 Task: Add a signature Ivan Wilson containing Best wishes for a joyful Easter Sunday, Ivan Wilson to email address softage.8@softage.net and add a folder Thanksgiving recipes
Action: Mouse moved to (128, 155)
Screenshot: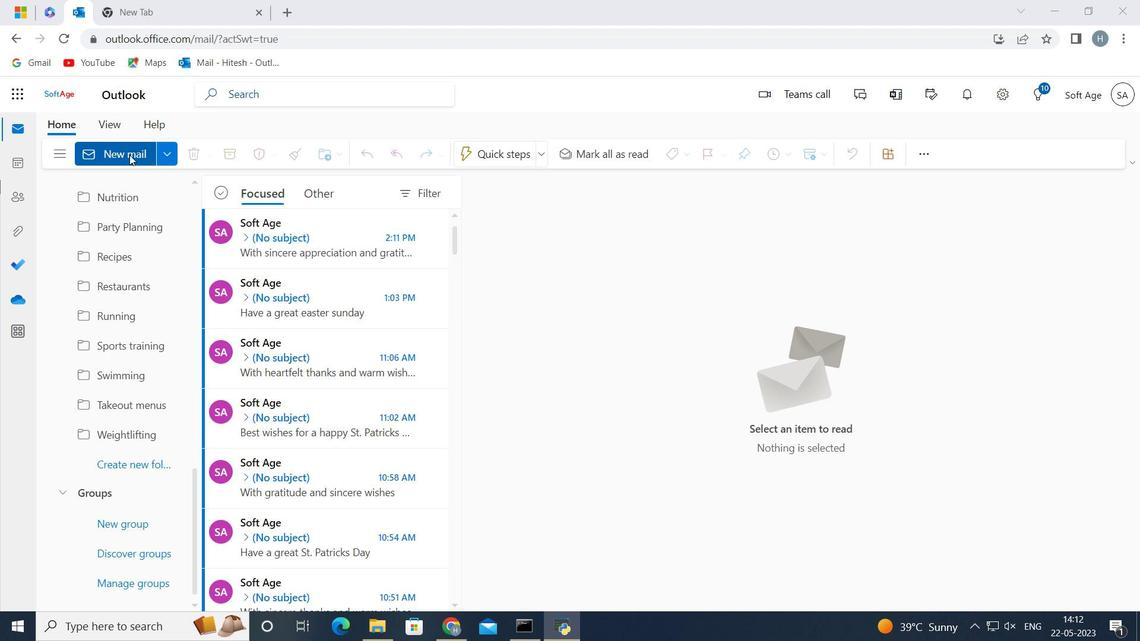 
Action: Mouse pressed left at (128, 155)
Screenshot: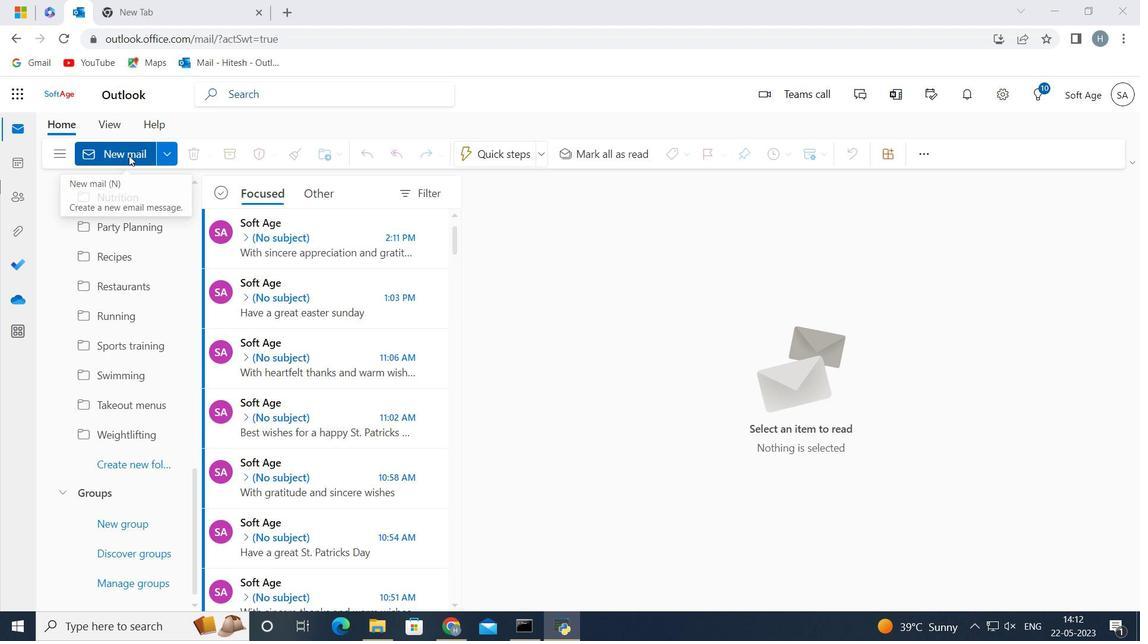 
Action: Mouse moved to (925, 157)
Screenshot: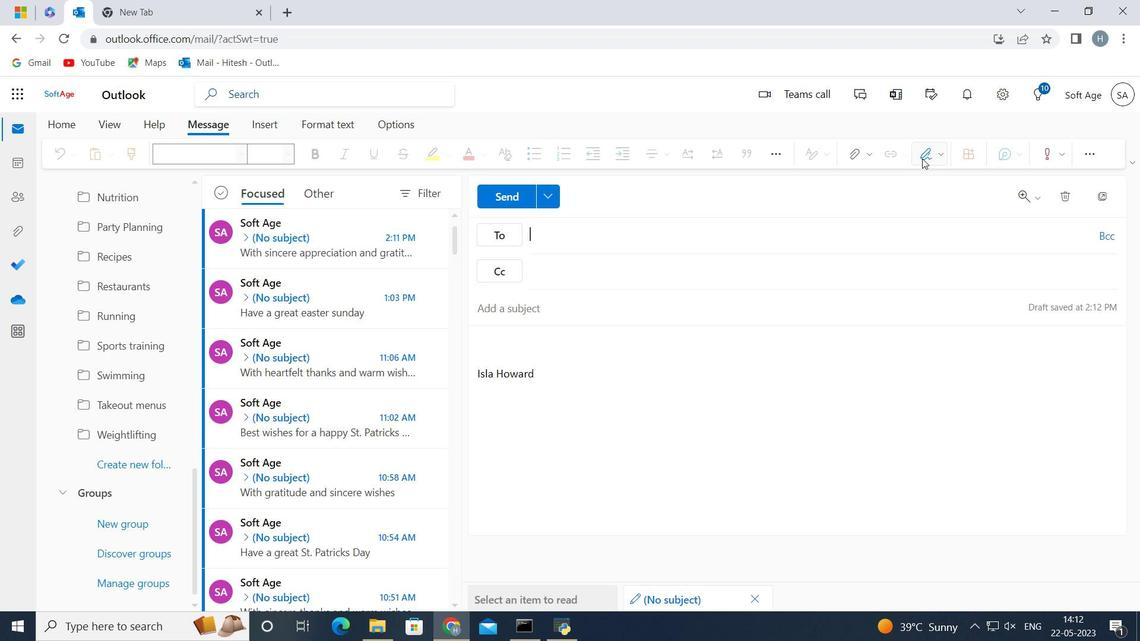 
Action: Mouse pressed left at (925, 157)
Screenshot: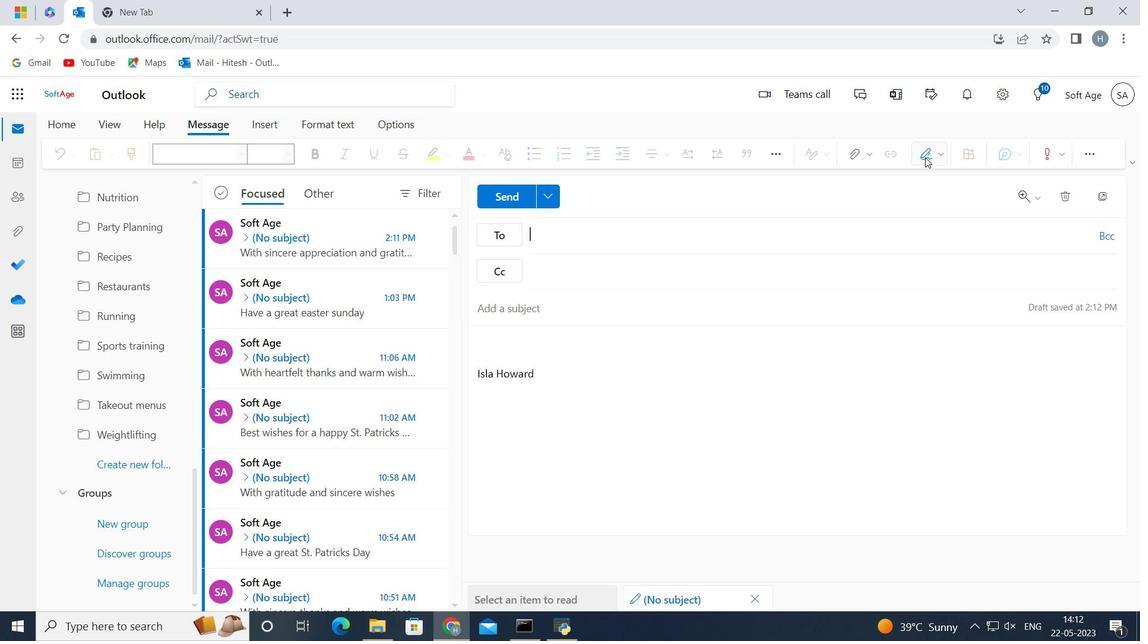 
Action: Mouse moved to (892, 345)
Screenshot: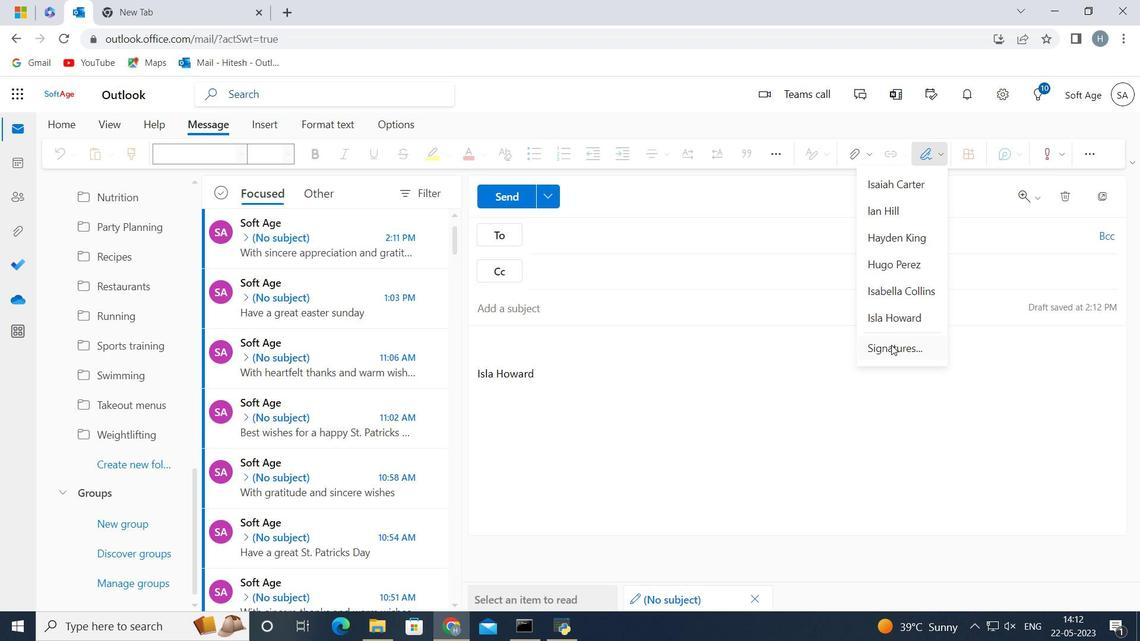 
Action: Mouse pressed left at (892, 345)
Screenshot: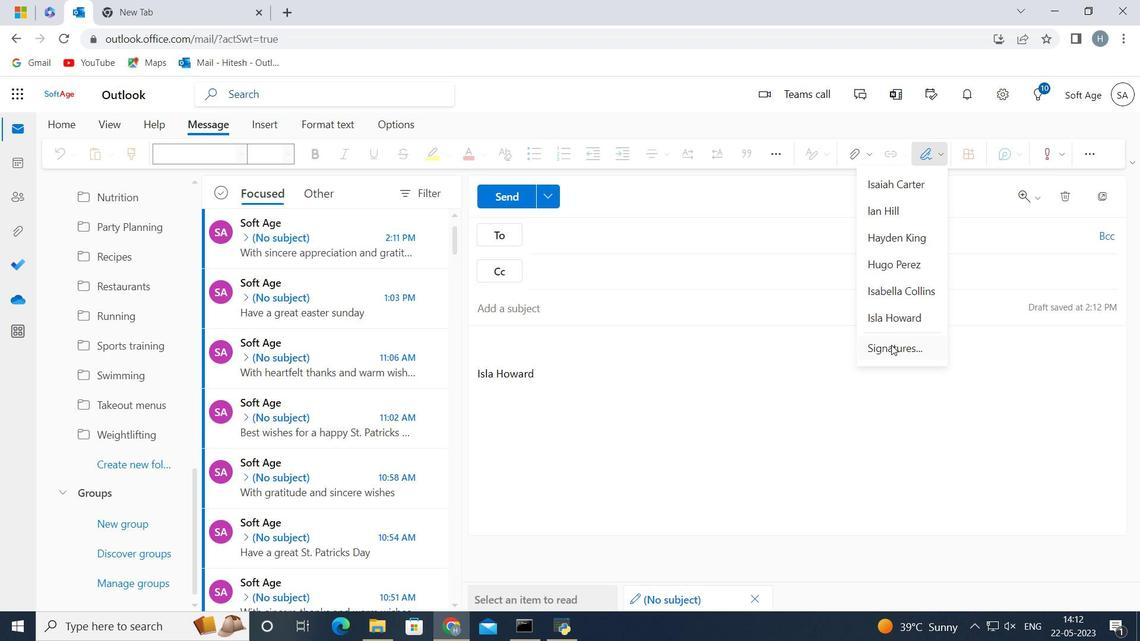 
Action: Mouse moved to (680, 265)
Screenshot: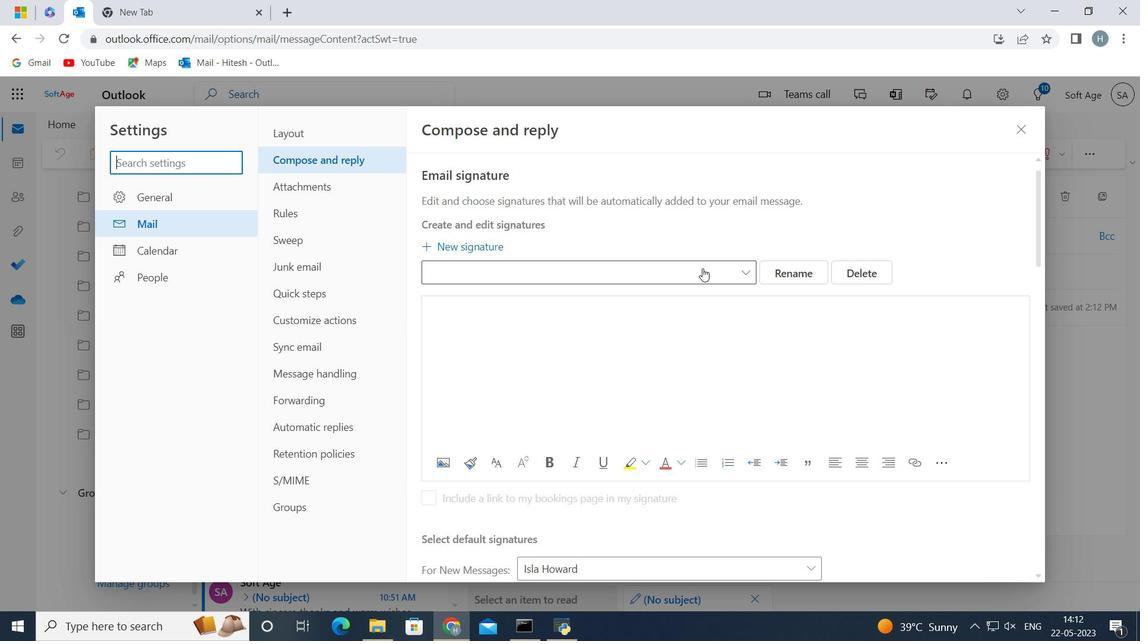 
Action: Mouse pressed left at (680, 265)
Screenshot: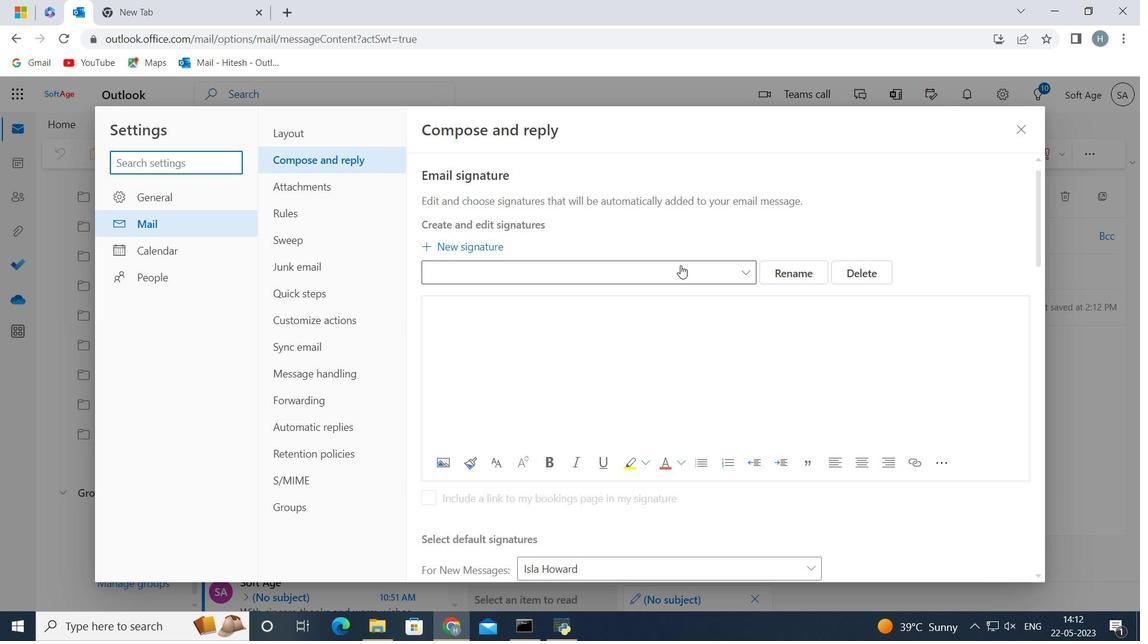 
Action: Mouse moved to (823, 277)
Screenshot: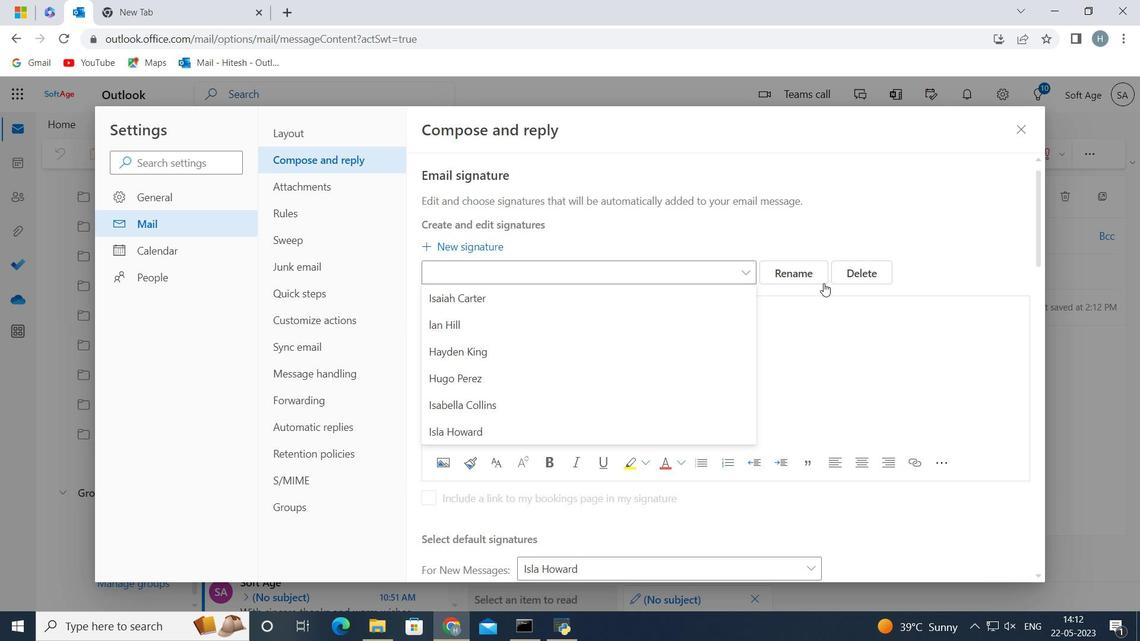 
Action: Mouse pressed left at (823, 277)
Screenshot: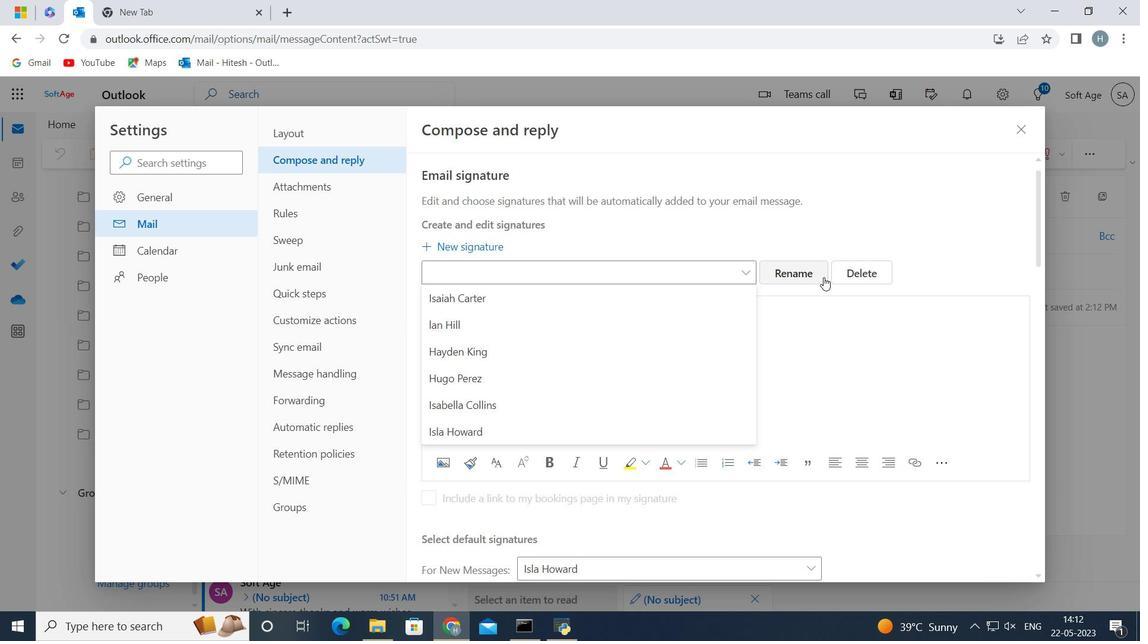 
Action: Mouse moved to (697, 273)
Screenshot: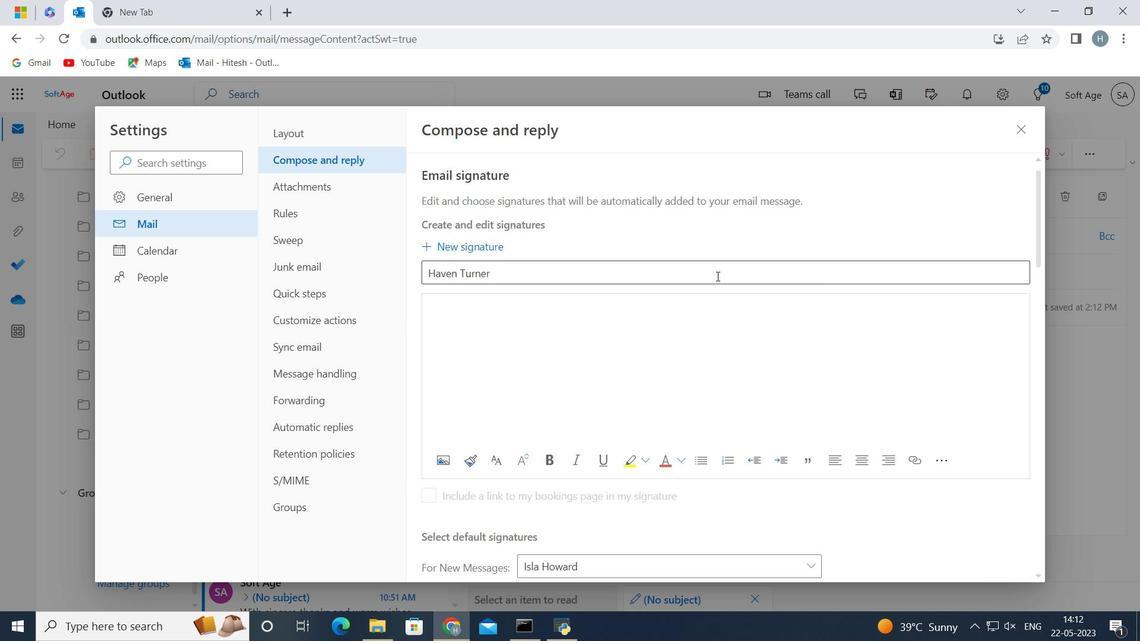 
Action: Mouse pressed left at (697, 273)
Screenshot: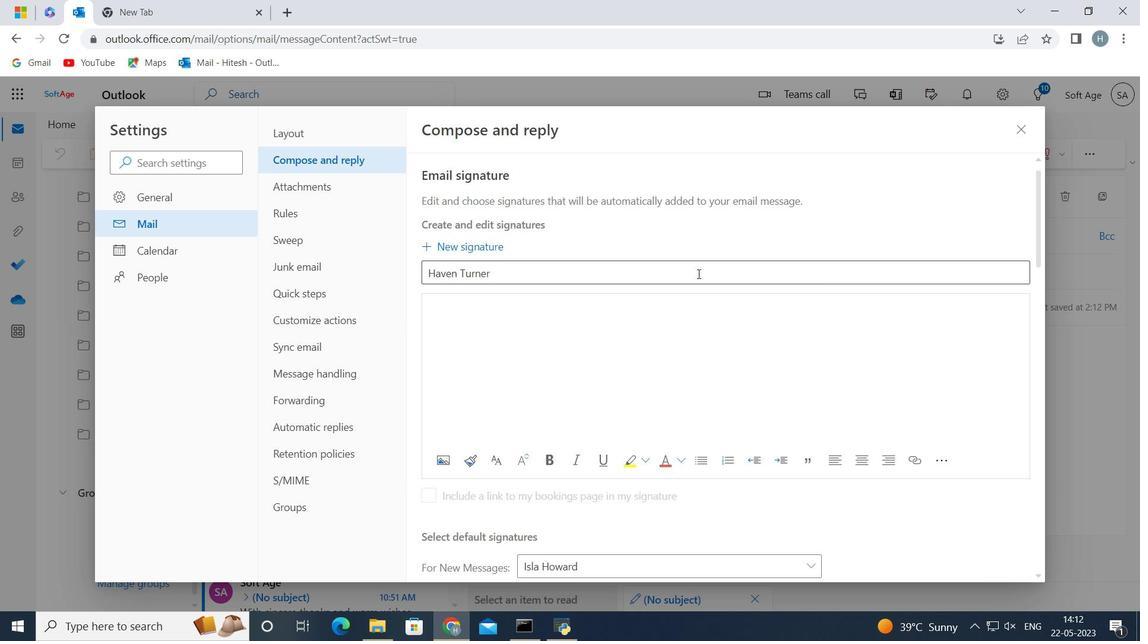 
Action: Mouse moved to (697, 273)
Screenshot: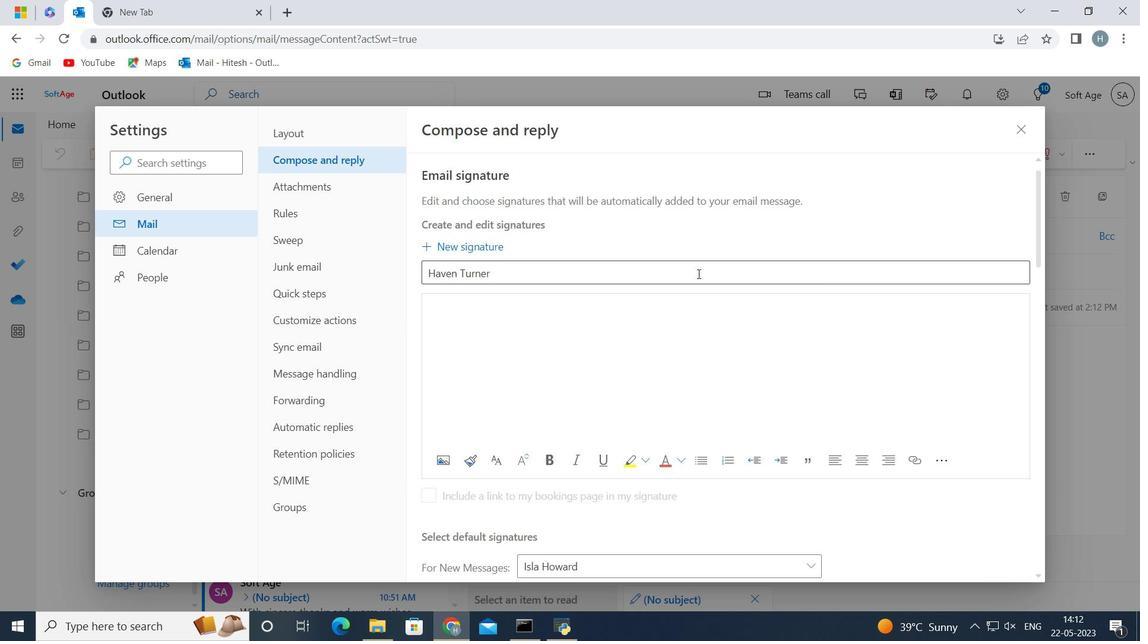 
Action: Key pressed <Key.backspace><Key.backspace><Key.backspace><Key.backspace><Key.backspace><Key.backspace><Key.backspace><Key.backspace><Key.backspace><Key.backspace><Key.backspace><Key.backspace><Key.backspace><Key.shift><Key.shift><Key.shift><Key.shift><Key.shift><Key.shift><Key.shift><Key.shift><Key.shift><Key.shift><Key.shift><Key.shift><Key.shift><Key.shift><Key.shift>Ivan<Key.space><Key.shift>Wilson<Key.space>
Screenshot: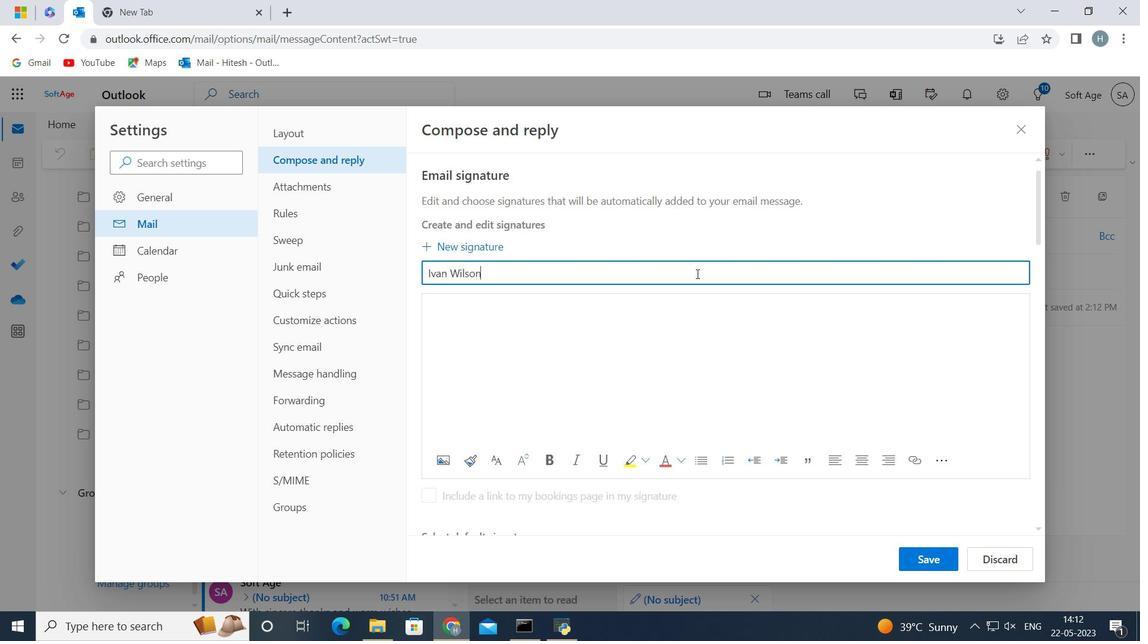 
Action: Mouse moved to (465, 314)
Screenshot: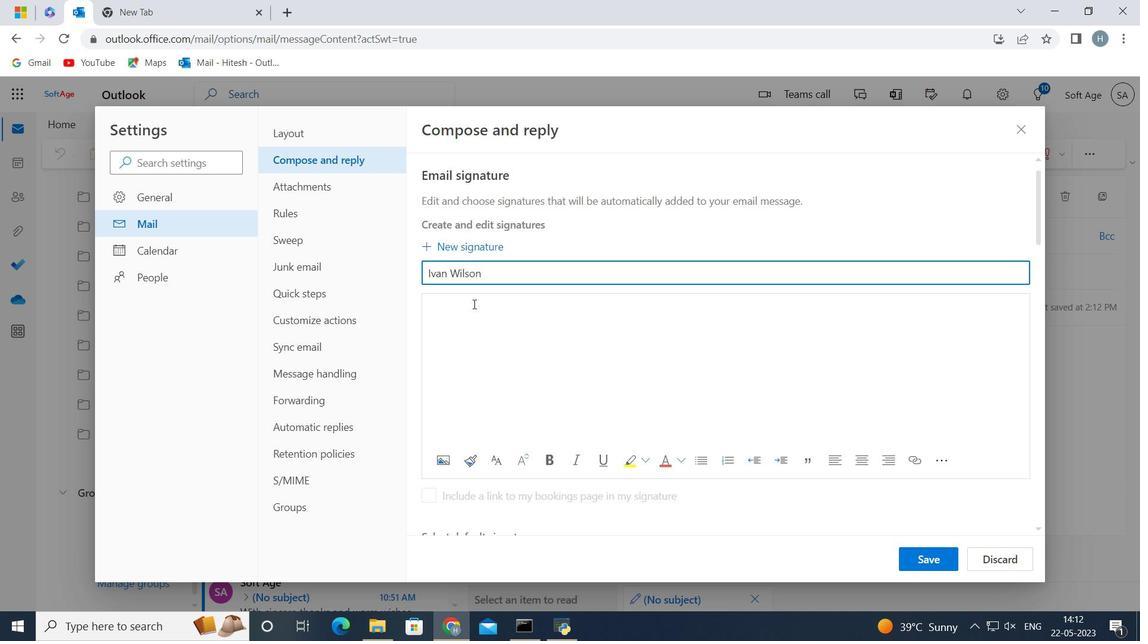 
Action: Mouse pressed left at (465, 314)
Screenshot: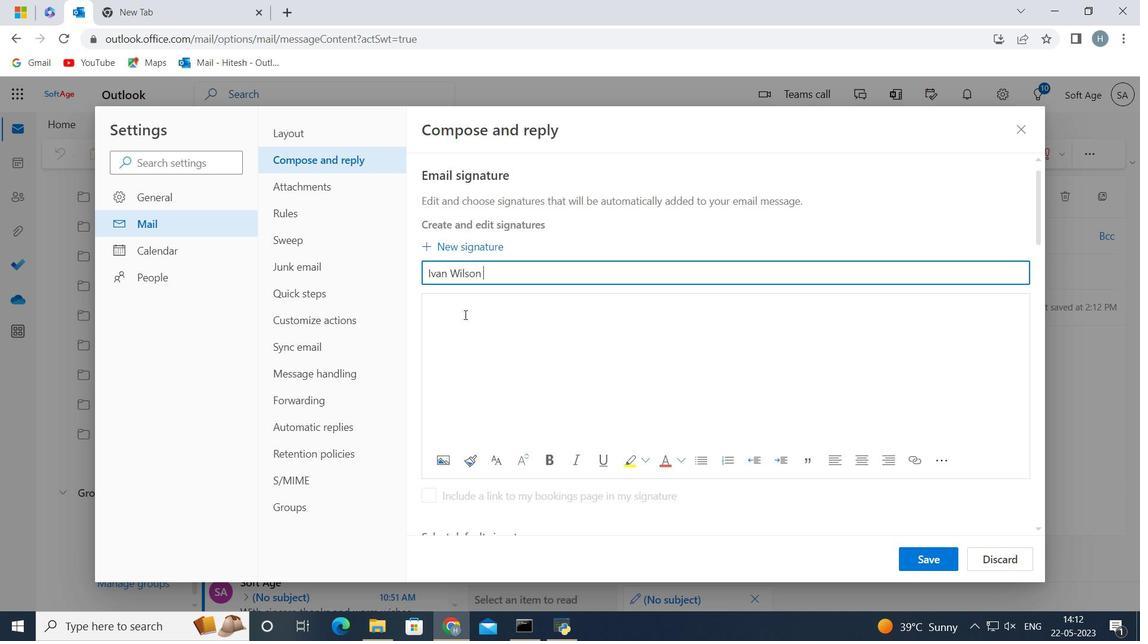
Action: Key pressed <Key.shift>L<Key.backspace><Key.shift>Ivan<Key.space><Key.shift>Wilson
Screenshot: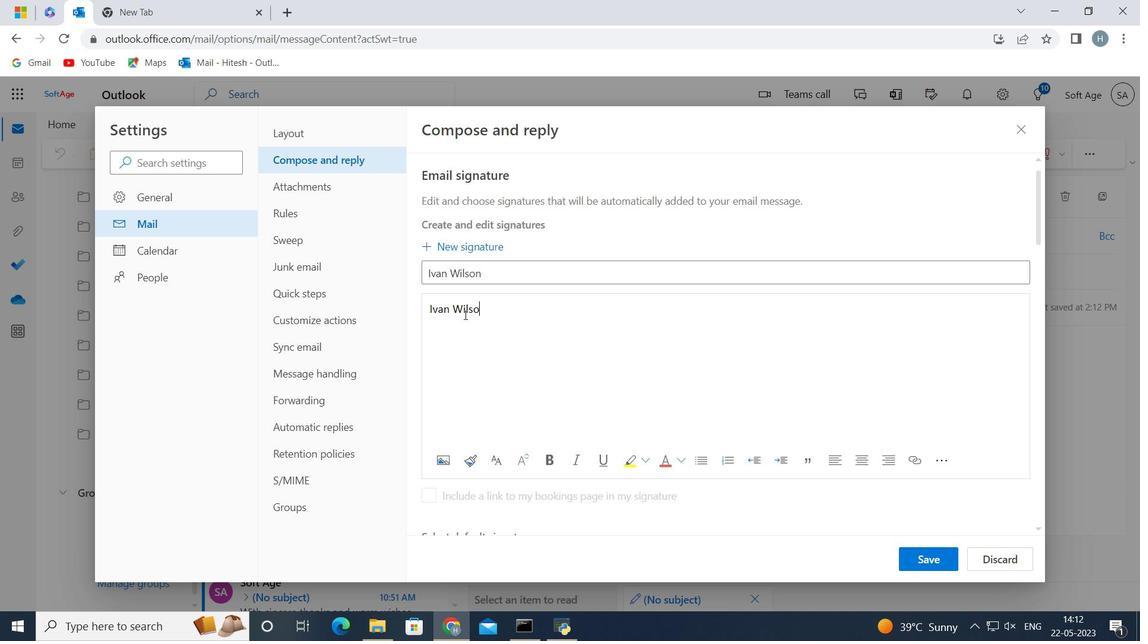 
Action: Mouse moved to (912, 561)
Screenshot: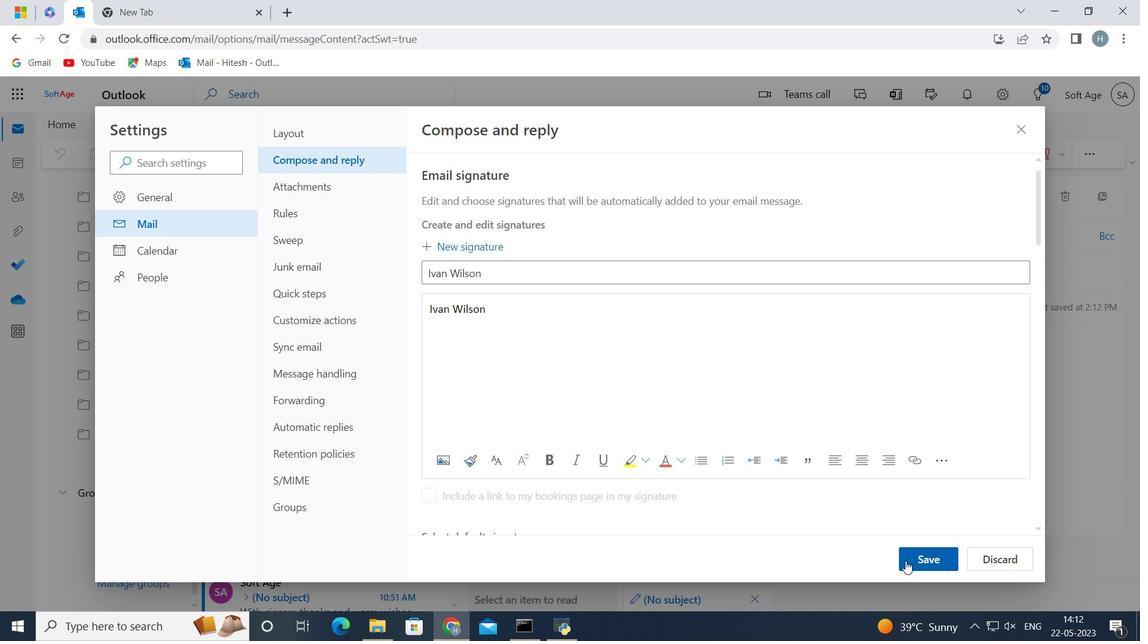 
Action: Mouse pressed left at (912, 561)
Screenshot: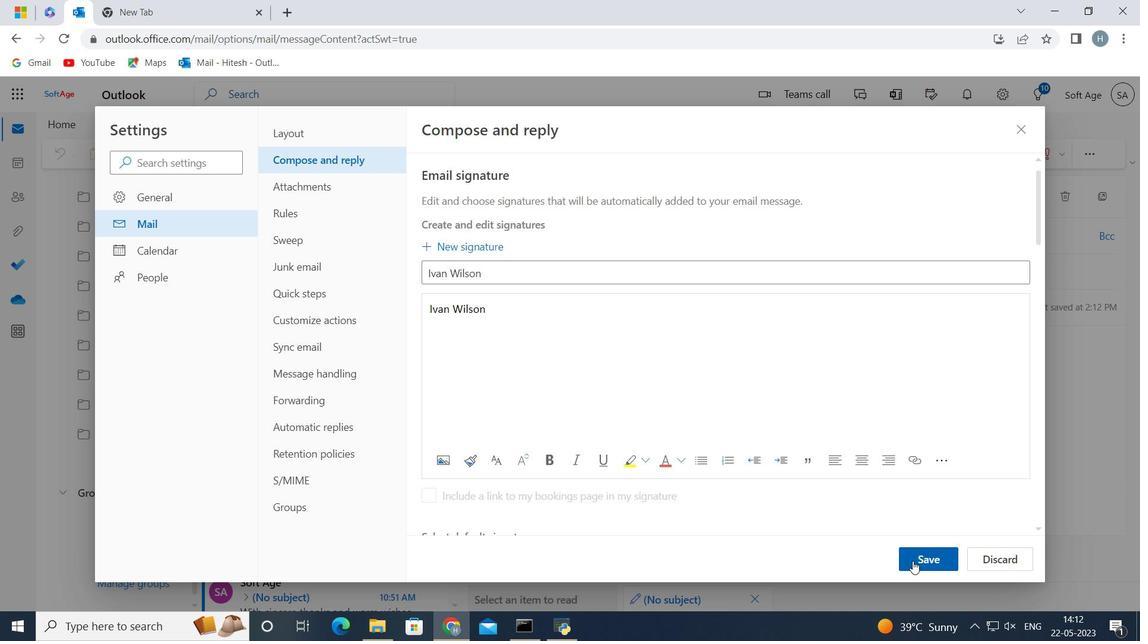 
Action: Mouse moved to (808, 321)
Screenshot: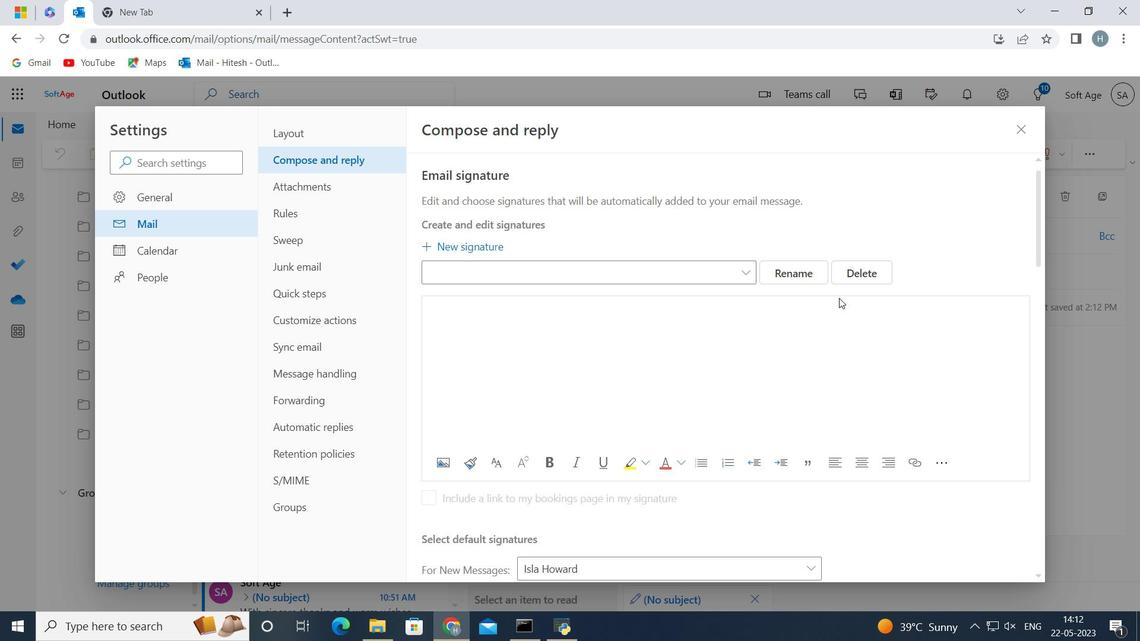 
Action: Mouse scrolled (808, 320) with delta (0, 0)
Screenshot: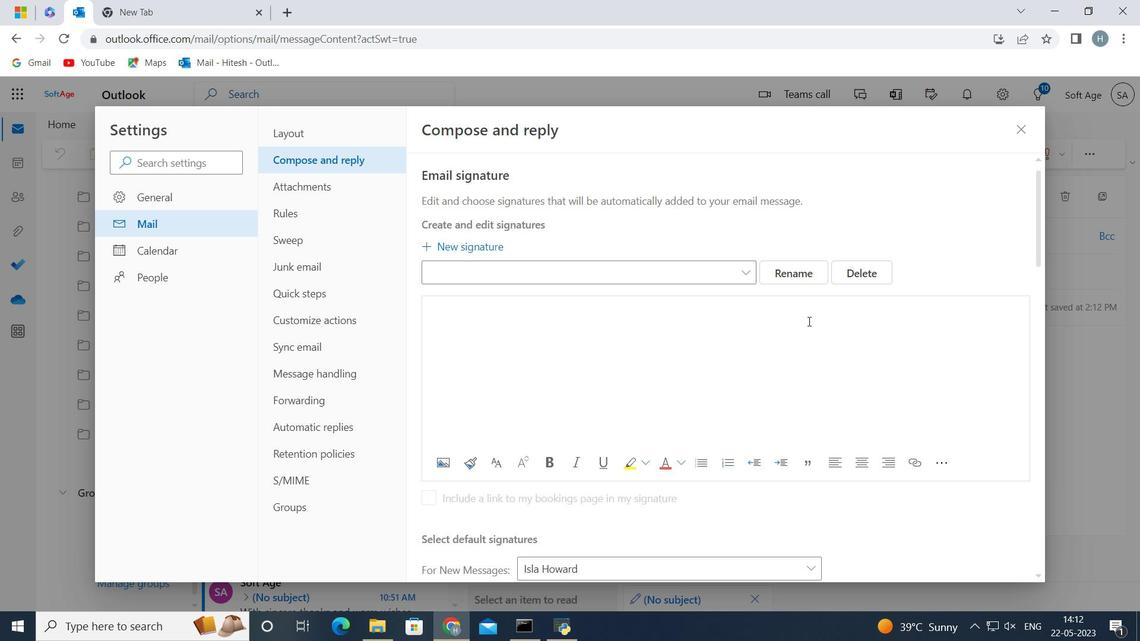 
Action: Mouse scrolled (808, 320) with delta (0, 0)
Screenshot: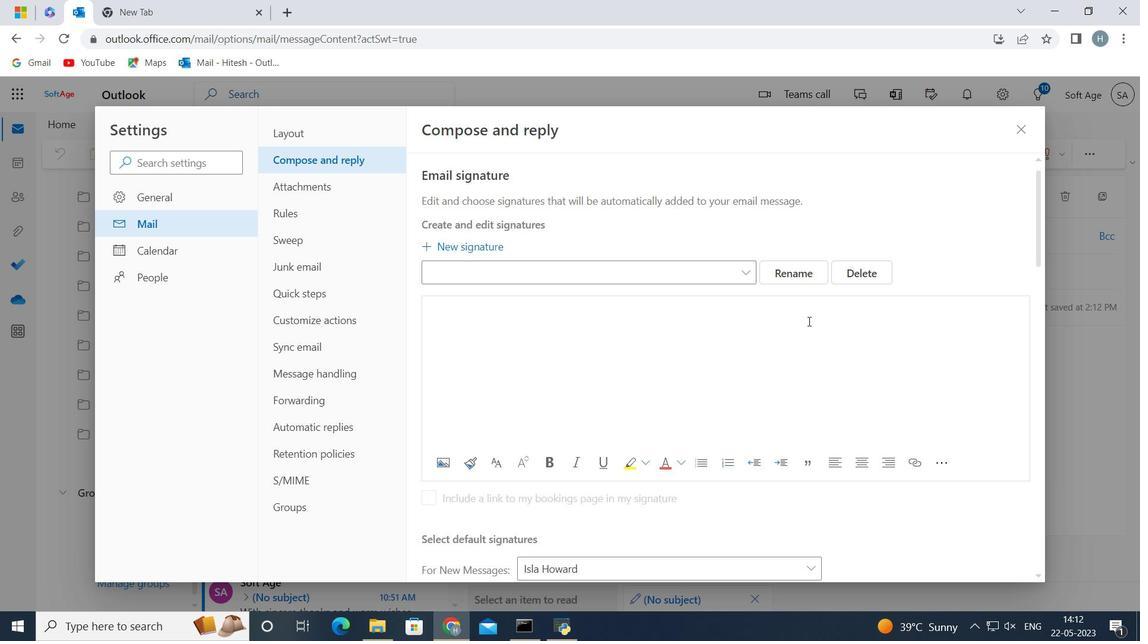 
Action: Mouse scrolled (808, 320) with delta (0, 0)
Screenshot: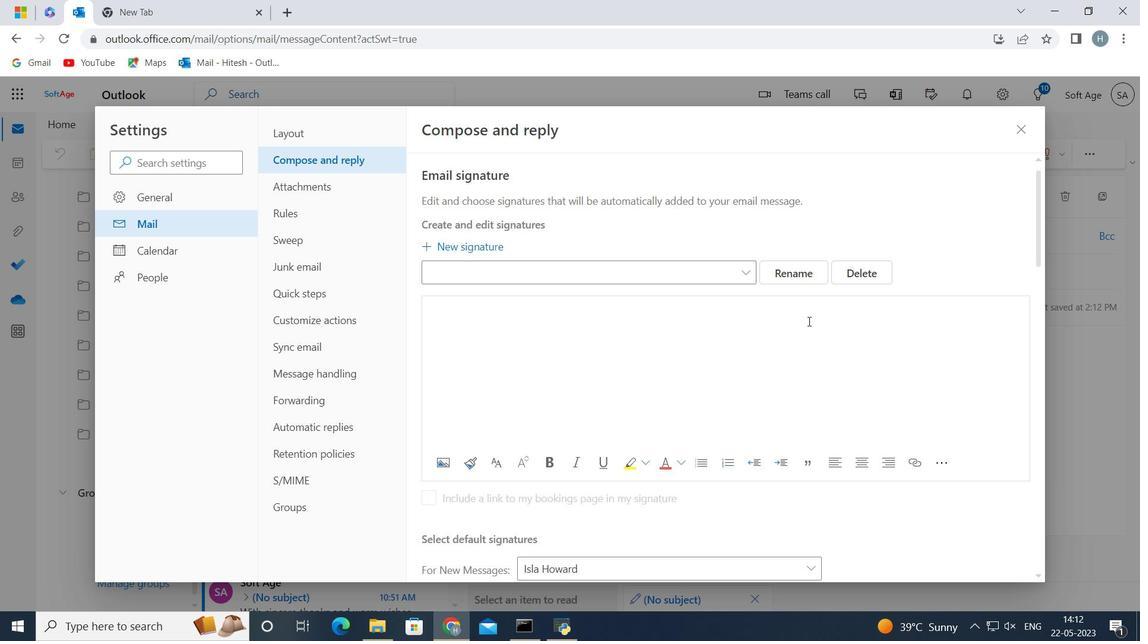 
Action: Mouse moved to (802, 321)
Screenshot: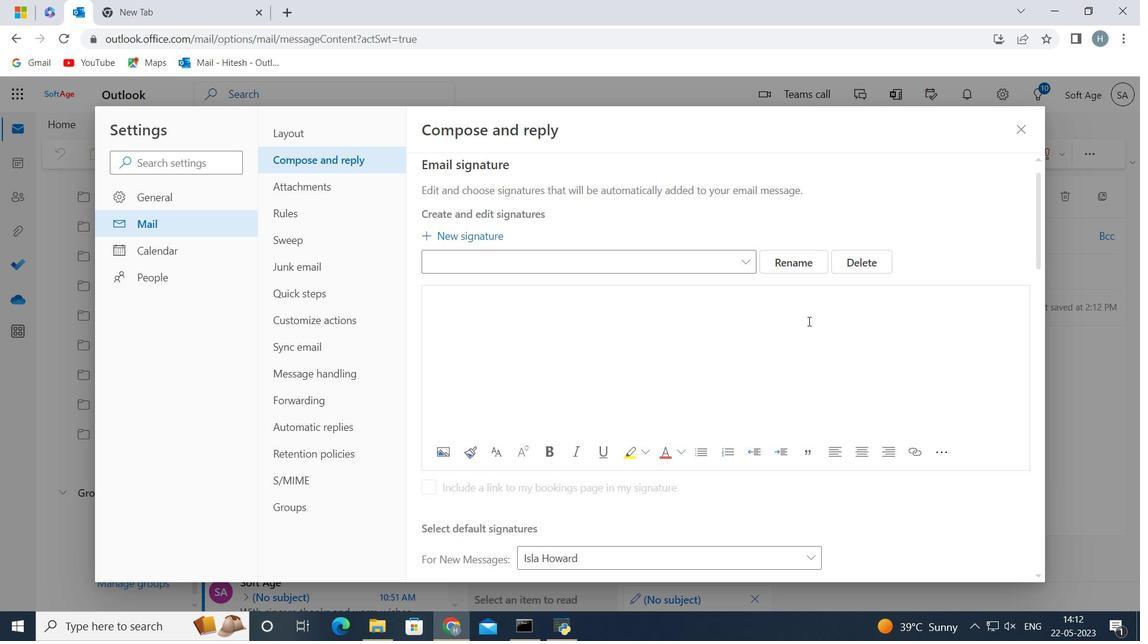 
Action: Mouse scrolled (802, 320) with delta (0, 0)
Screenshot: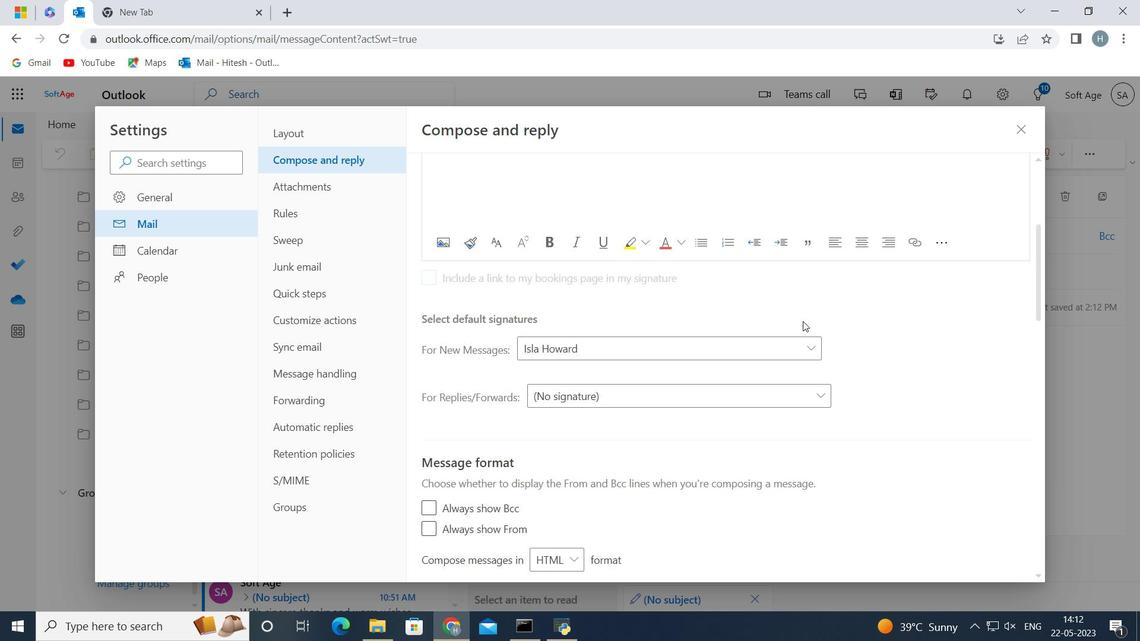 
Action: Mouse moved to (766, 272)
Screenshot: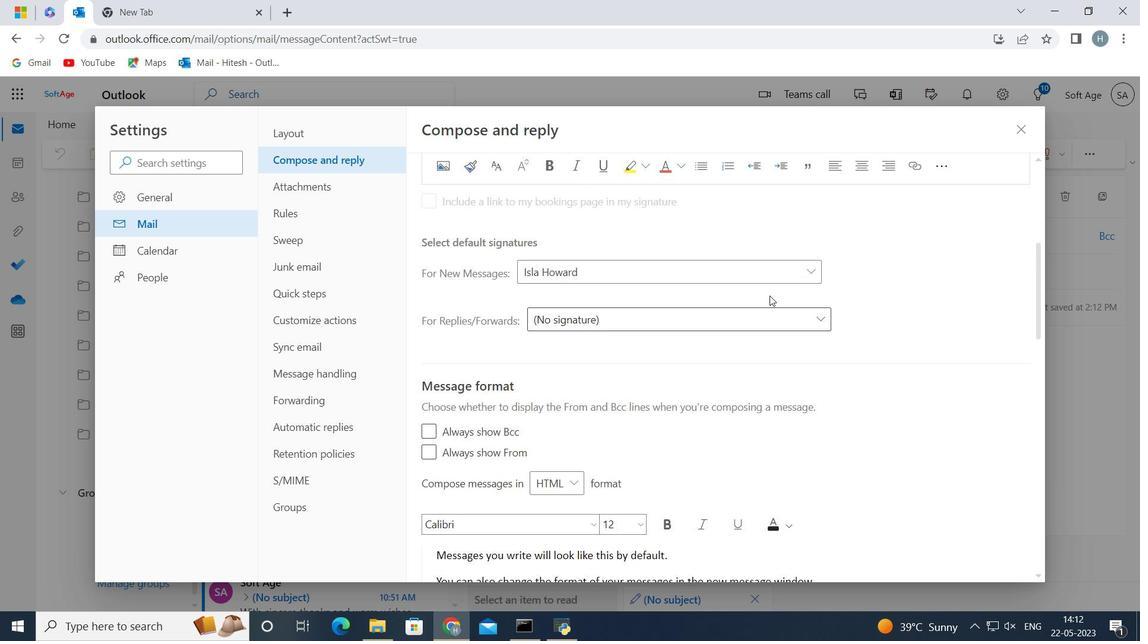 
Action: Mouse pressed left at (766, 272)
Screenshot: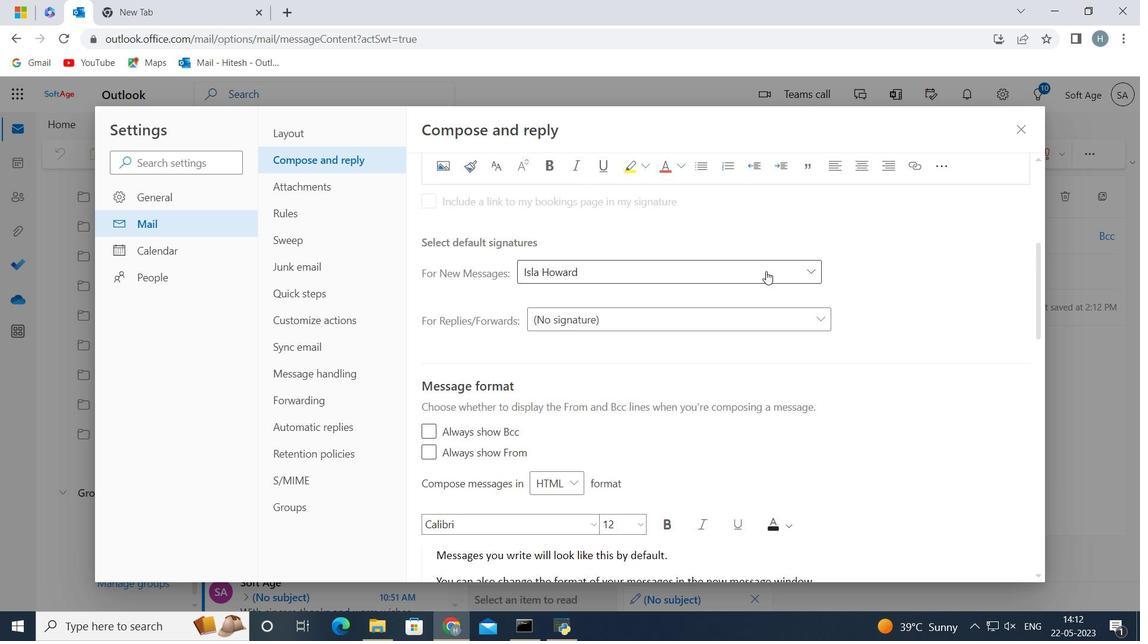 
Action: Mouse moved to (673, 486)
Screenshot: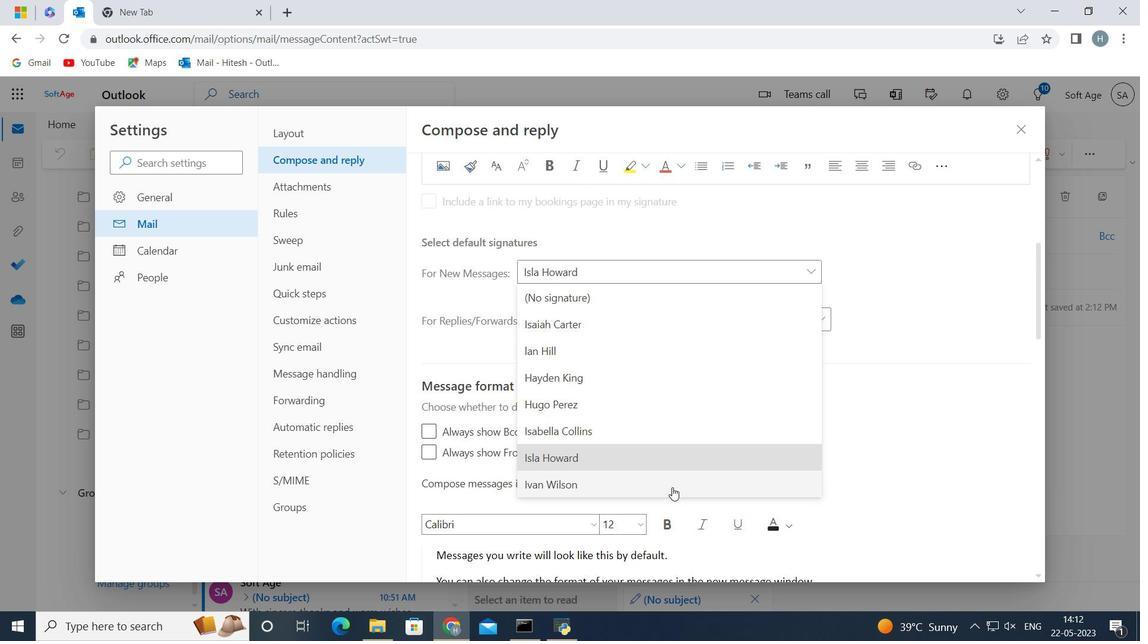 
Action: Mouse pressed left at (673, 486)
Screenshot: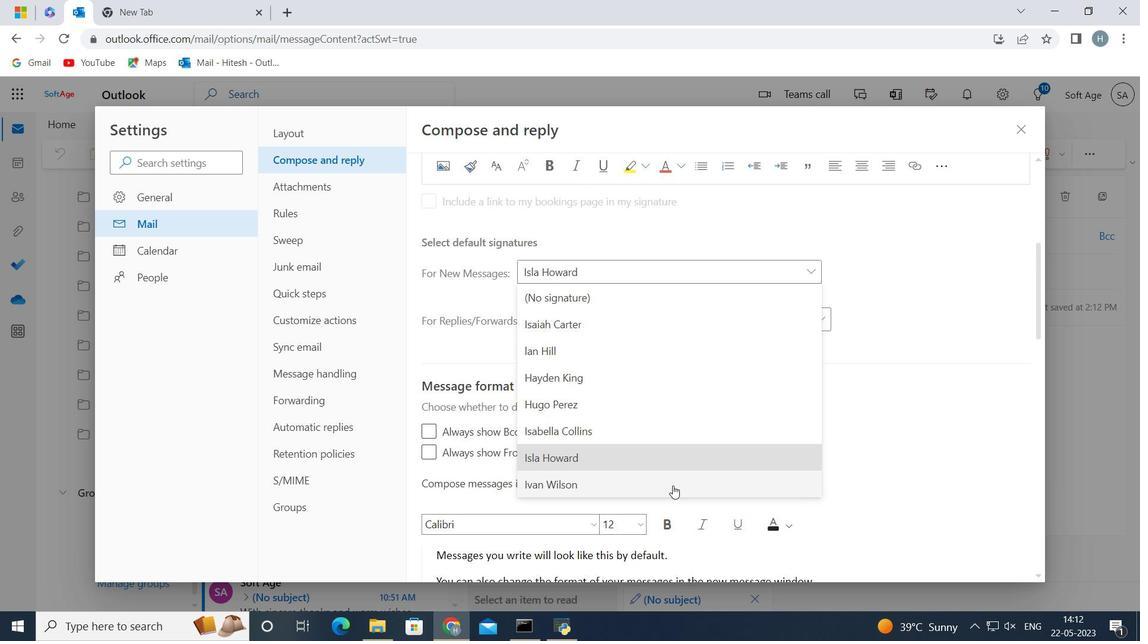 
Action: Mouse moved to (919, 558)
Screenshot: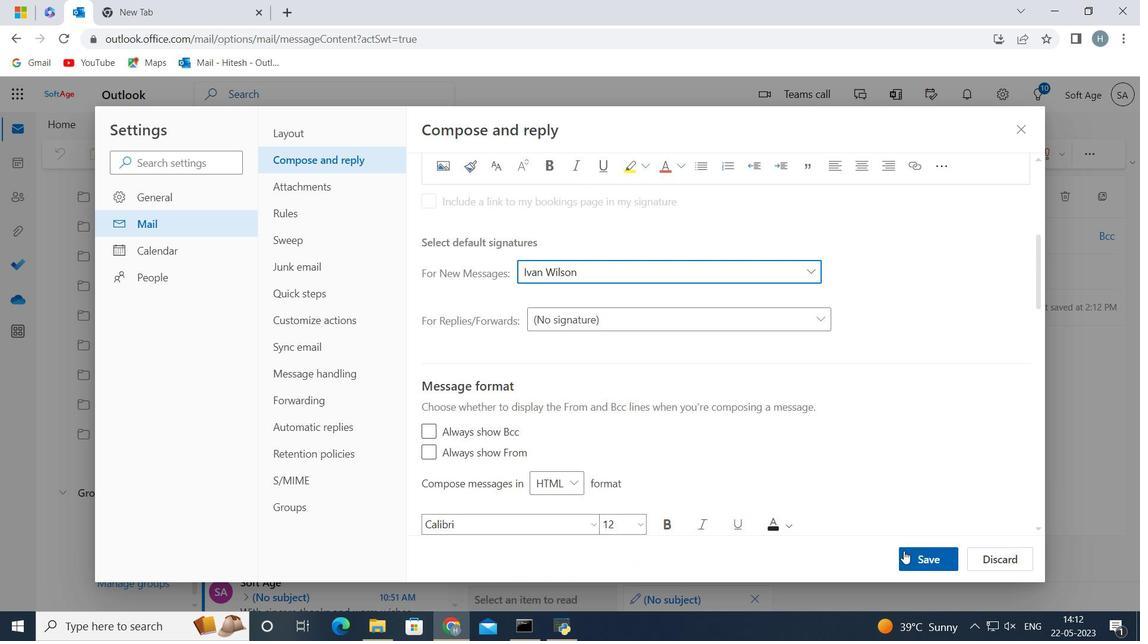 
Action: Mouse pressed left at (919, 558)
Screenshot: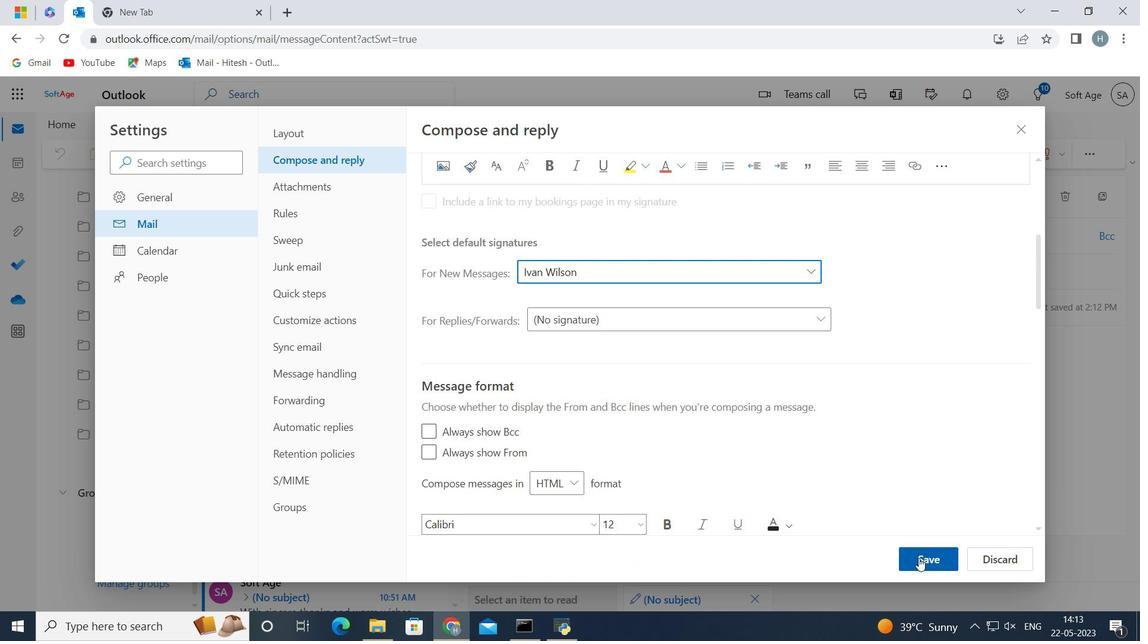 
Action: Mouse moved to (1014, 136)
Screenshot: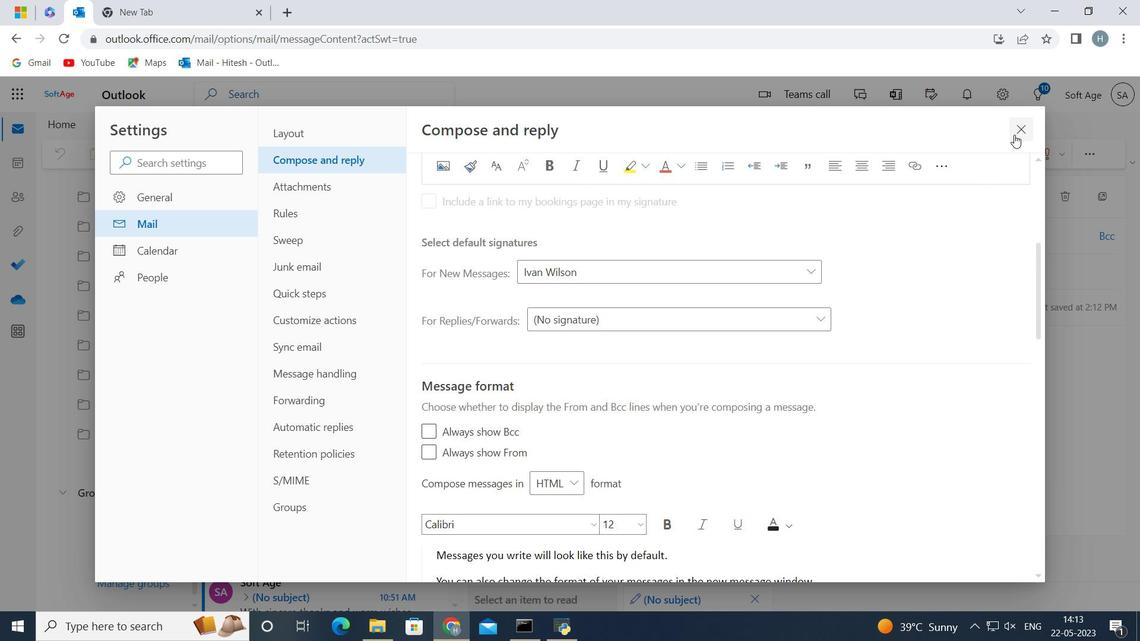 
Action: Mouse pressed left at (1014, 136)
Screenshot: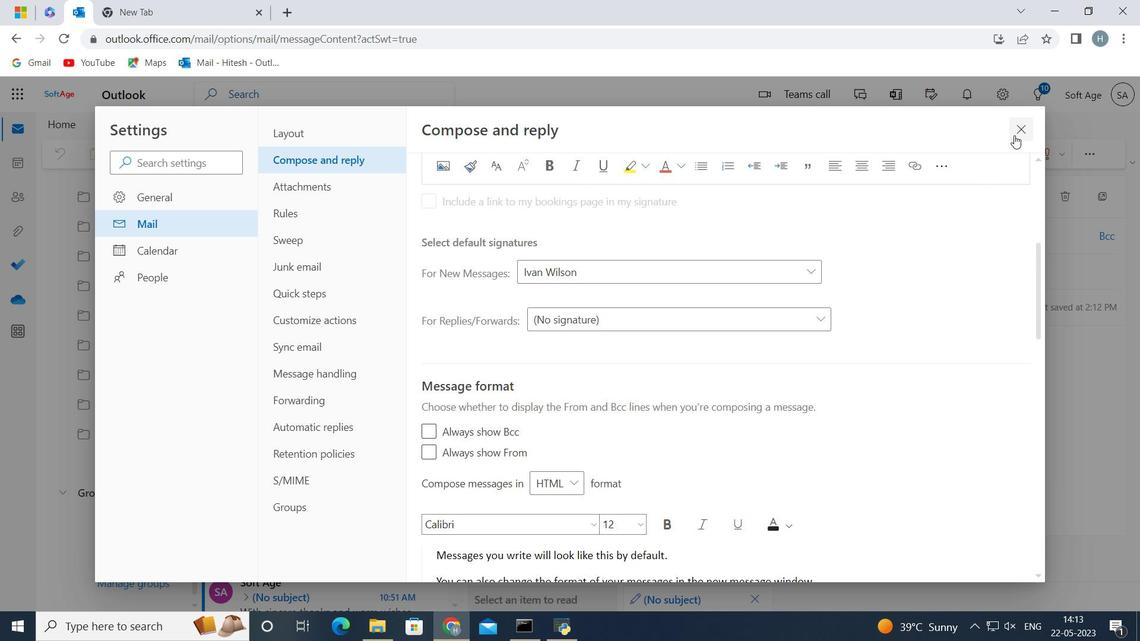 
Action: Mouse moved to (549, 380)
Screenshot: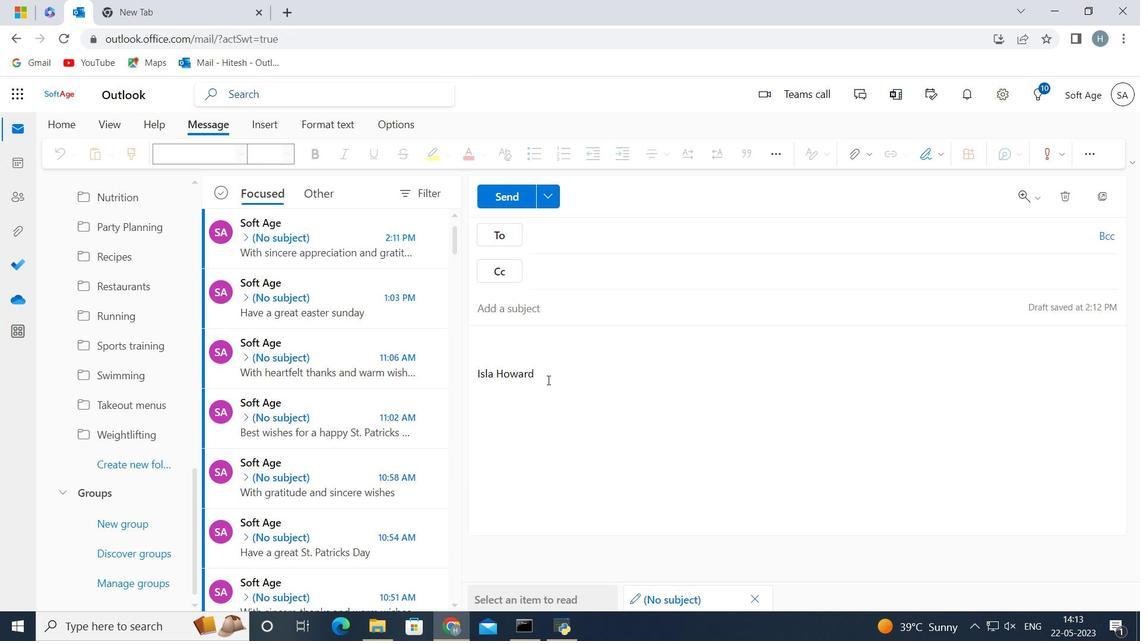 
Action: Mouse pressed left at (549, 380)
Screenshot: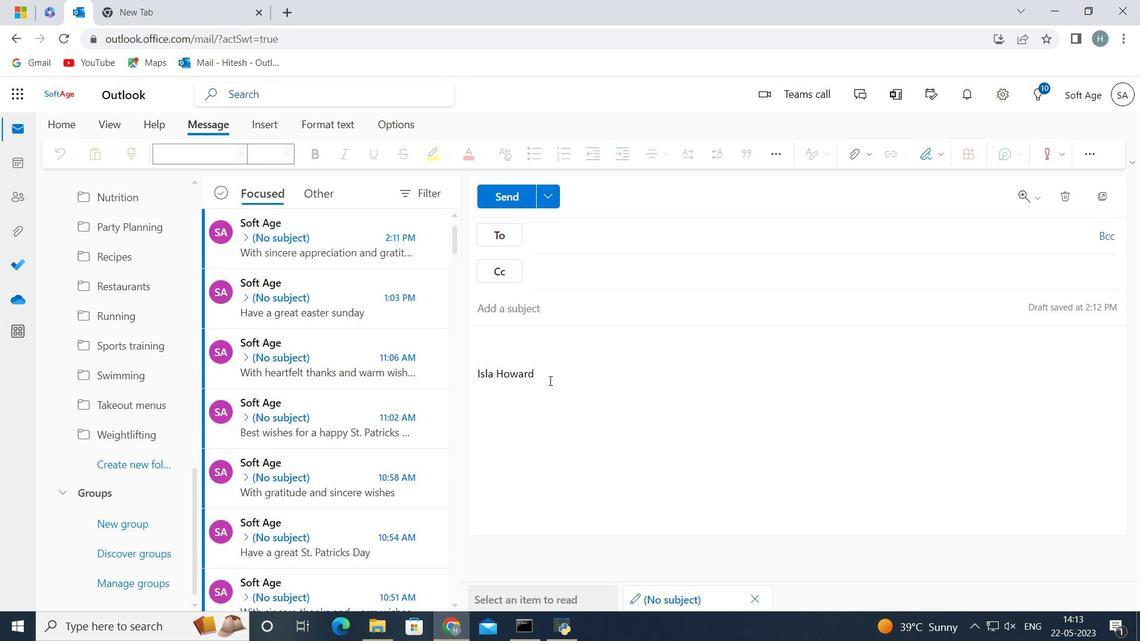 
Action: Mouse moved to (547, 380)
Screenshot: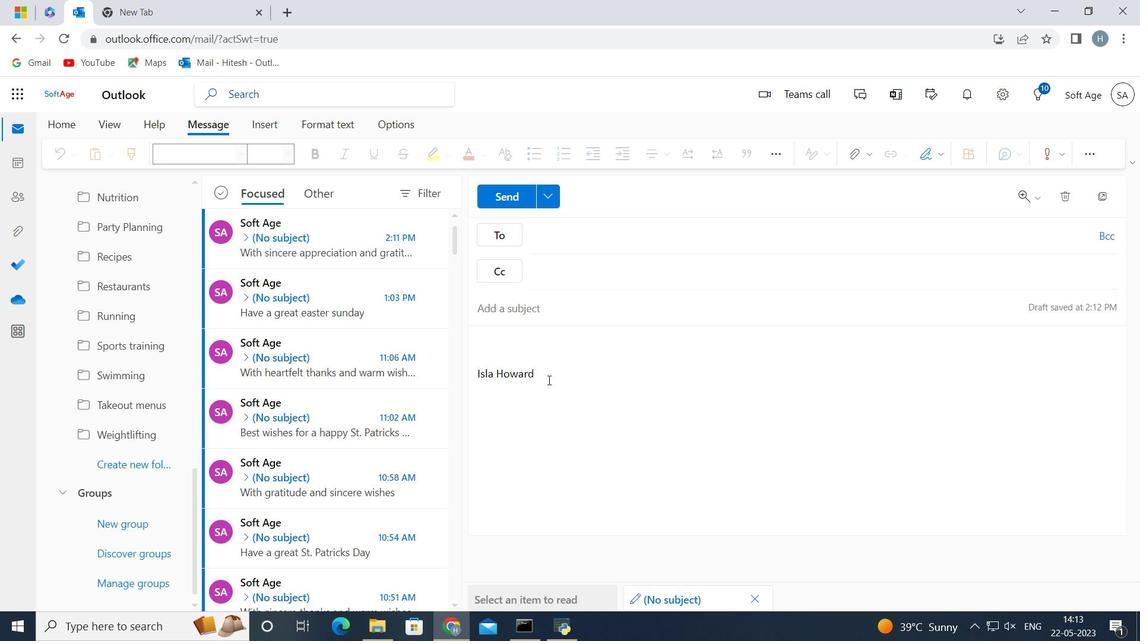 
Action: Key pressed <Key.backspace><Key.backspace><Key.backspace><Key.backspace><Key.backspace><Key.backspace><Key.backspace><Key.backspace><Key.backspace><Key.backspace><Key.backspace><Key.backspace><Key.backspace><Key.shift>Best<Key.space>wishes<Key.space>for<Key.space>a<Key.space>joyful<Key.space><Key.shift><Key.shift>Easter<Key.space><Key.shift>Sunday<Key.space>
Screenshot: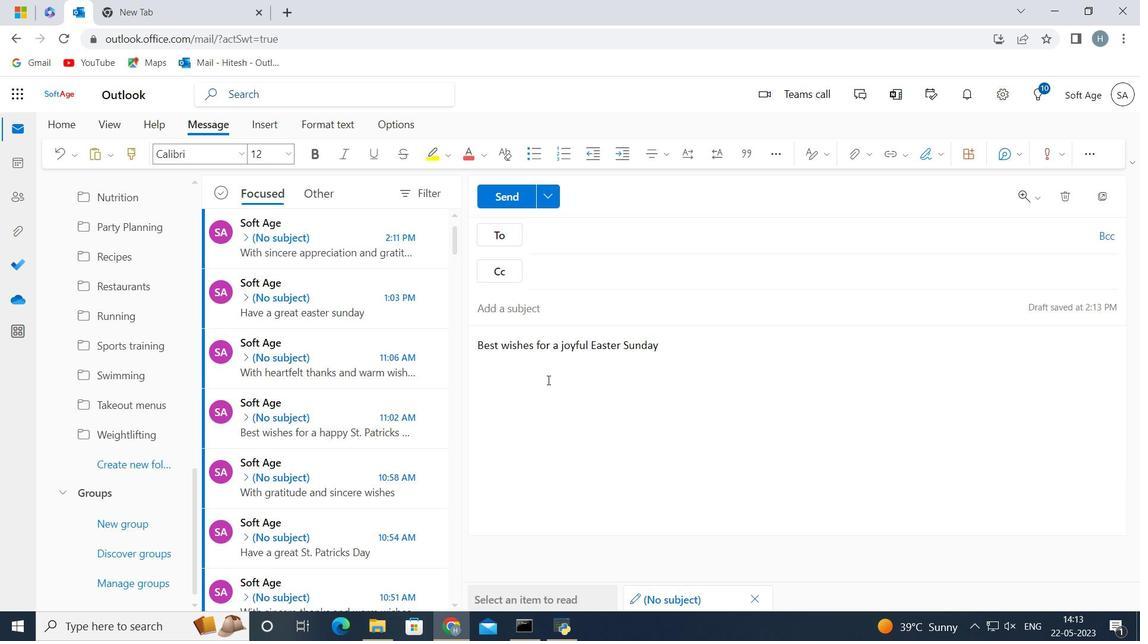 
Action: Mouse moved to (568, 226)
Screenshot: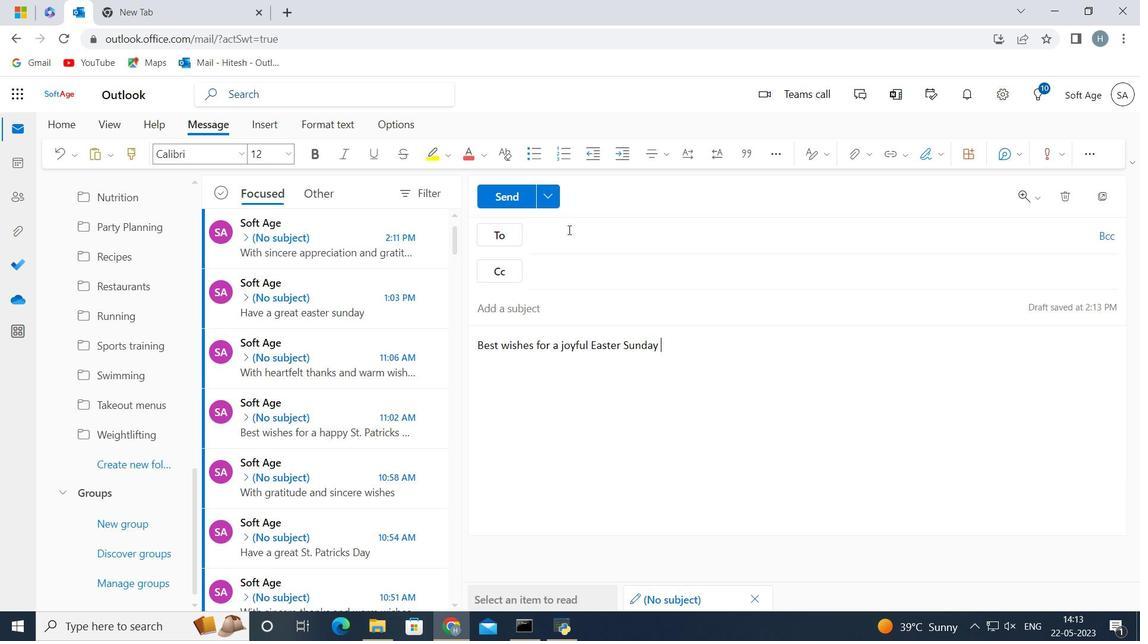 
Action: Mouse pressed left at (568, 226)
Screenshot: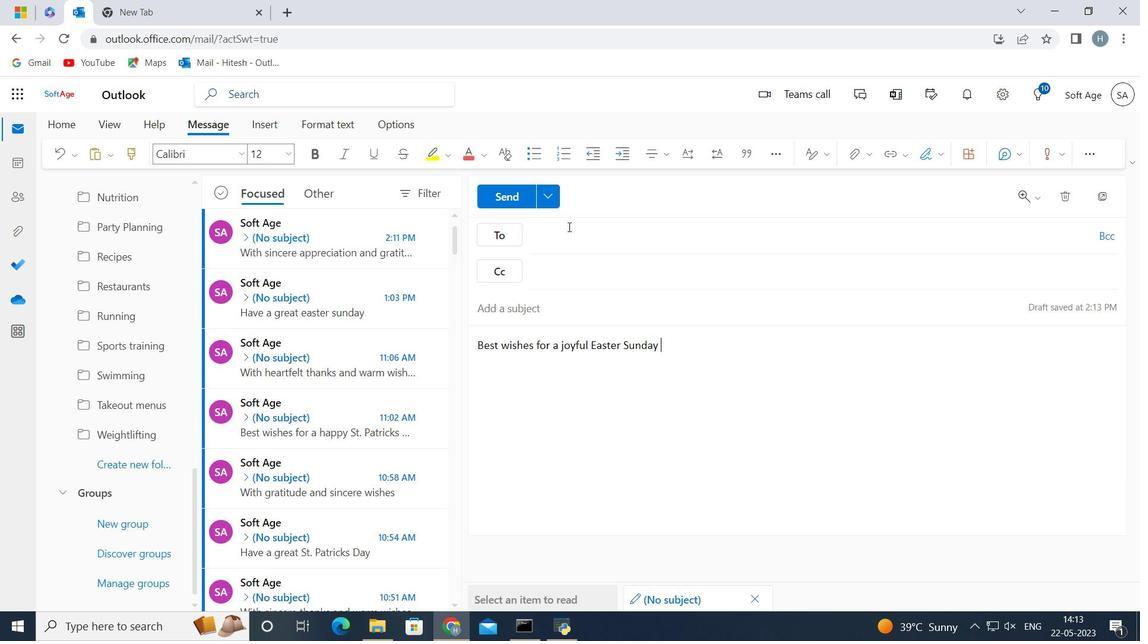 
Action: Key pressed softage.8<Key.shift>@softage.net
Screenshot: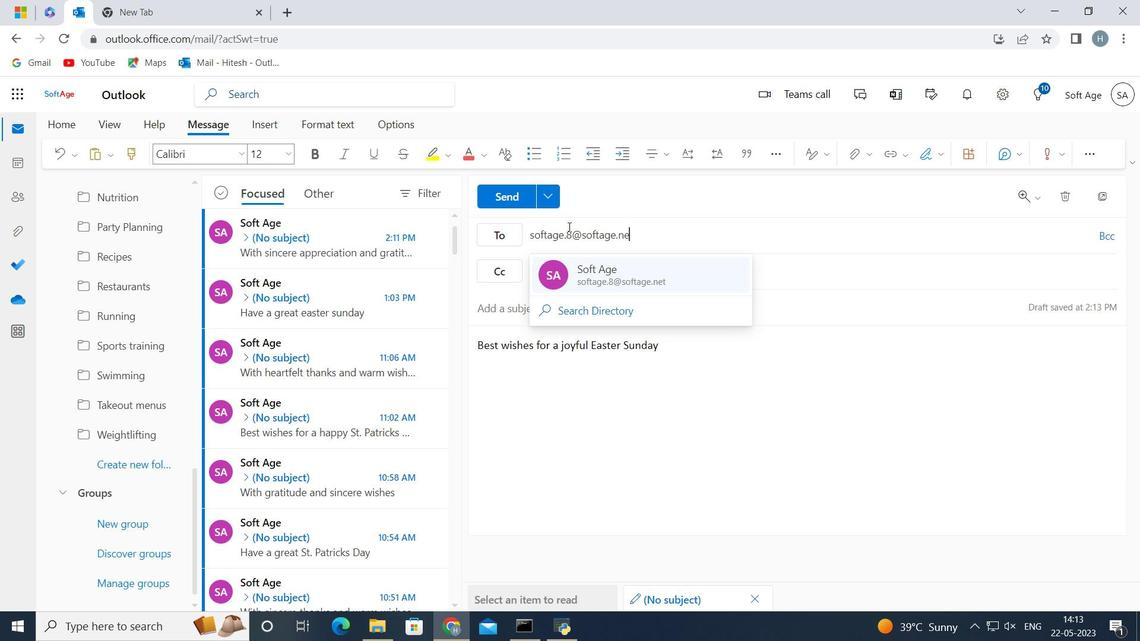 
Action: Mouse moved to (593, 266)
Screenshot: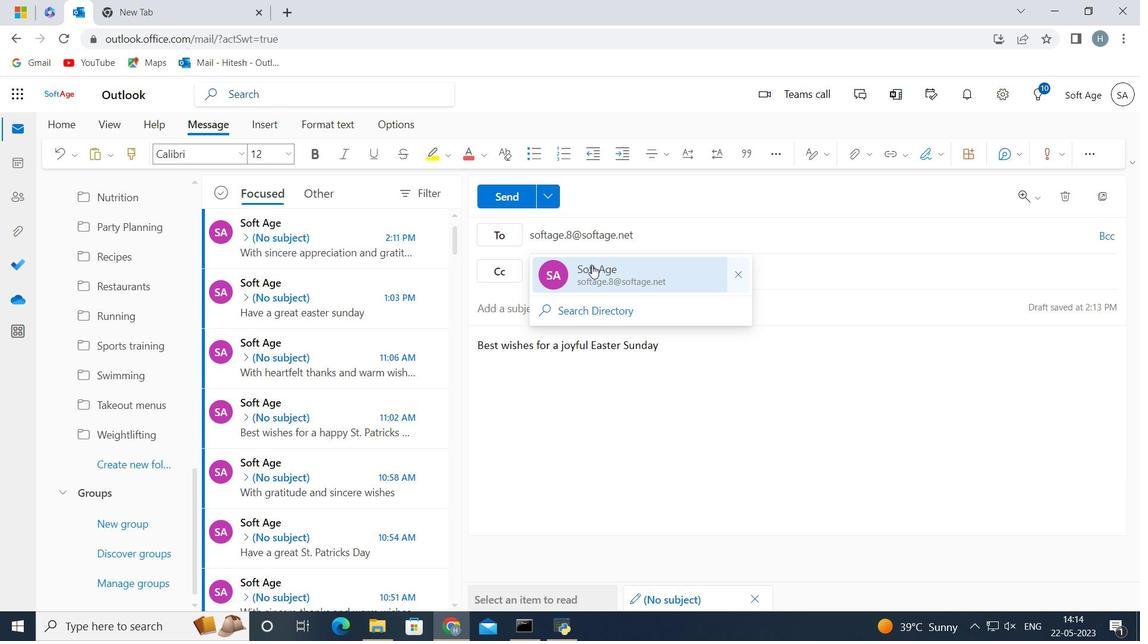 
Action: Mouse pressed left at (593, 266)
Screenshot: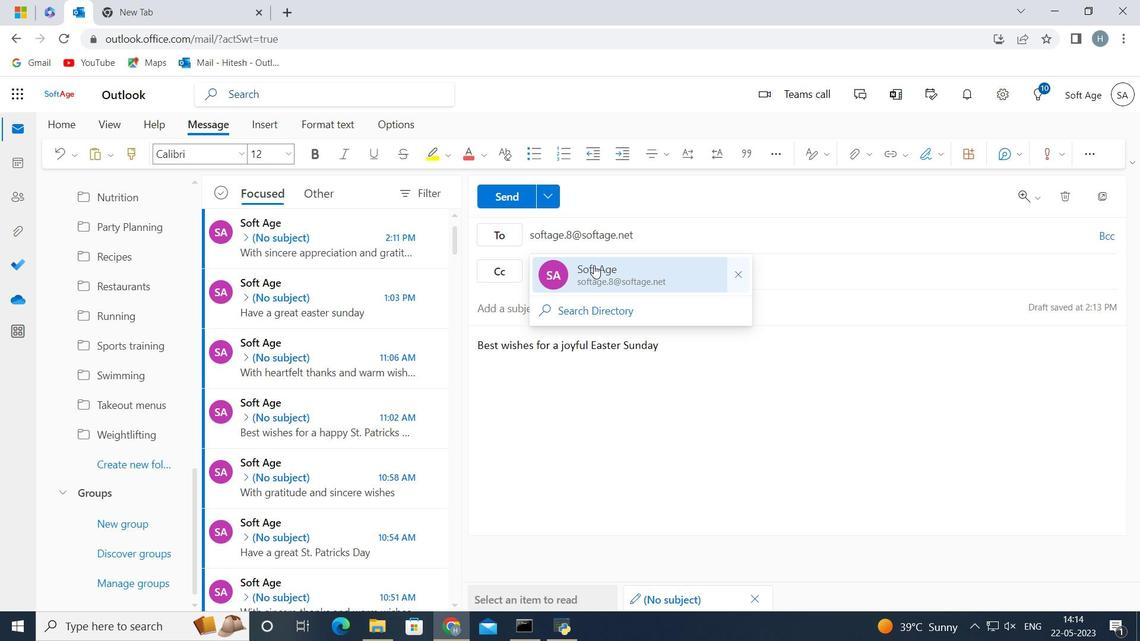 
Action: Mouse moved to (136, 465)
Screenshot: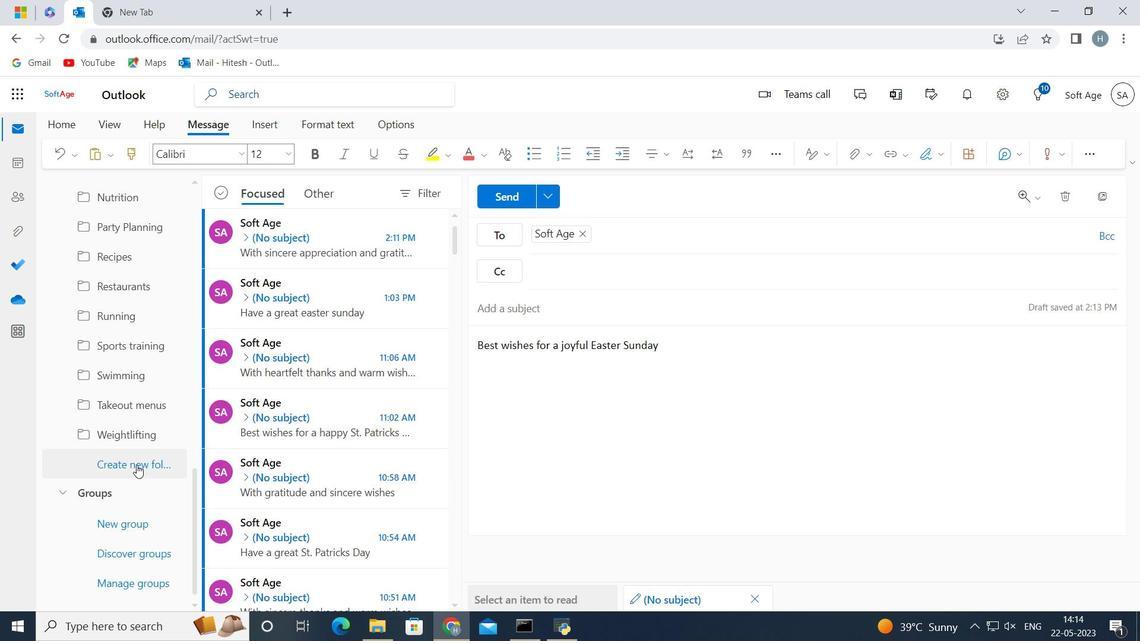 
Action: Mouse pressed left at (136, 465)
Screenshot: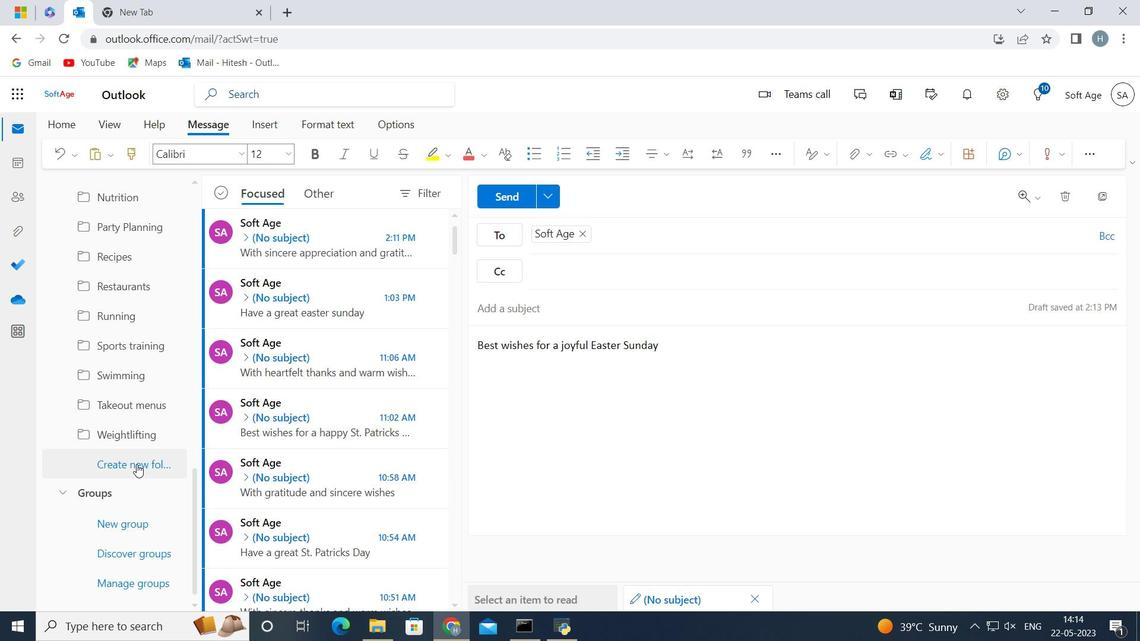 
Action: Mouse moved to (137, 464)
Screenshot: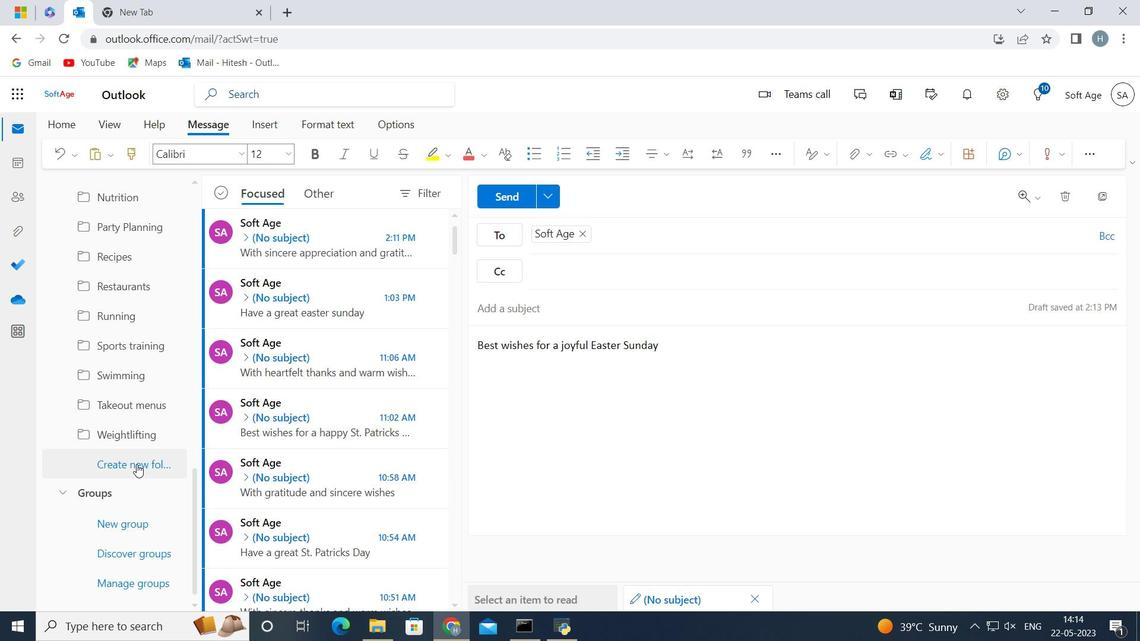 
Action: Key pressed <Key.shift>Thanksgiving<Key.space>e<Key.backspace>recipes
Screenshot: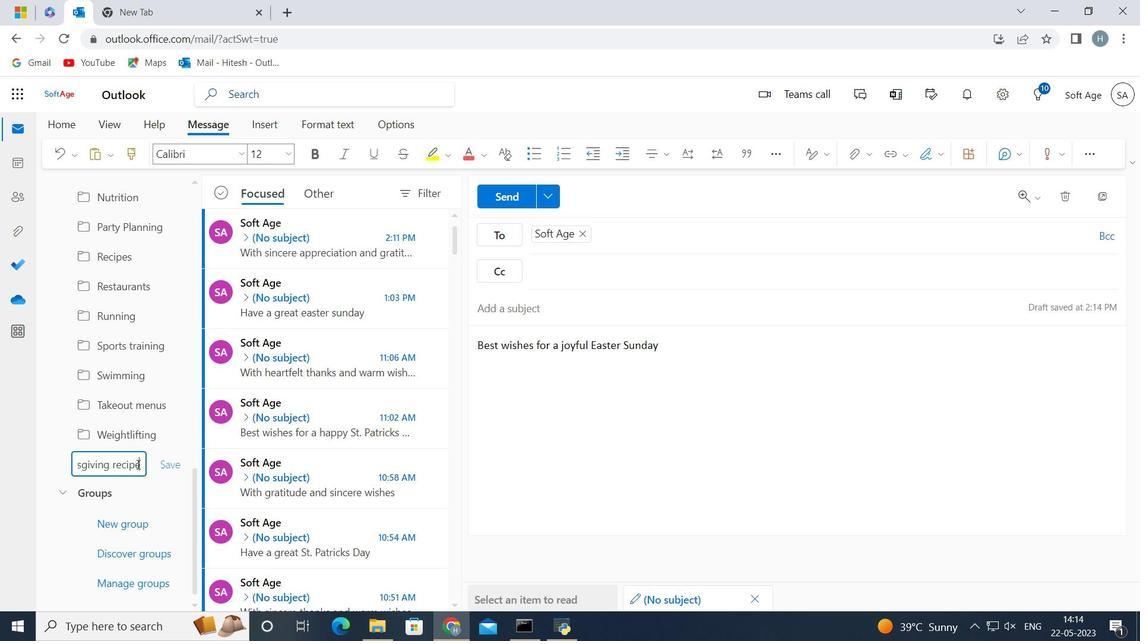 
Action: Mouse moved to (172, 460)
Screenshot: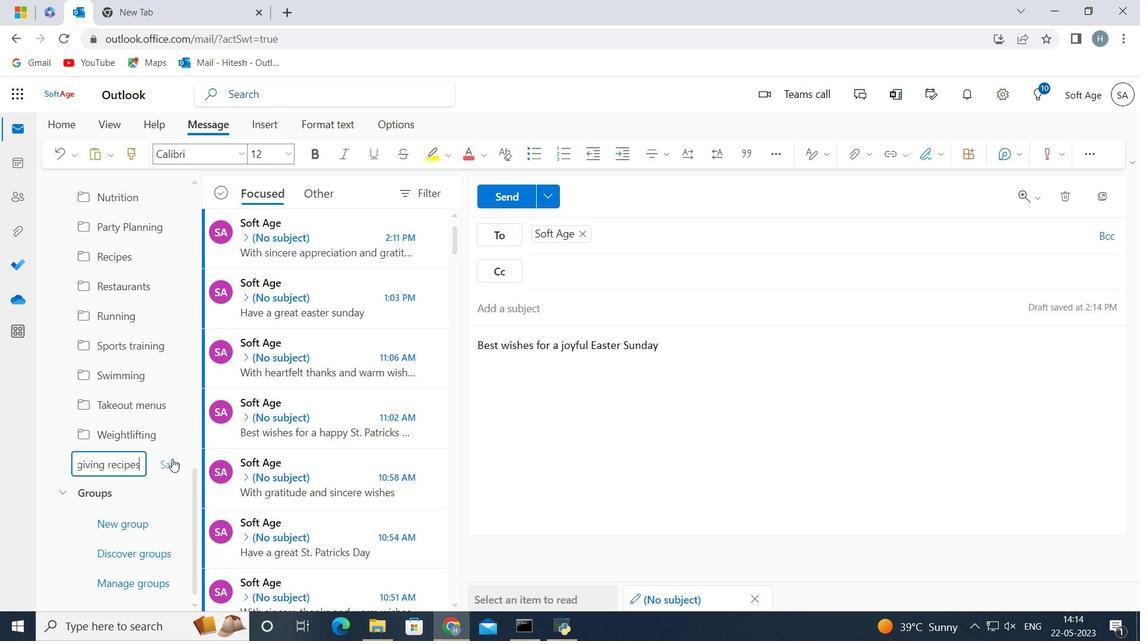 
Action: Mouse pressed left at (172, 460)
Screenshot: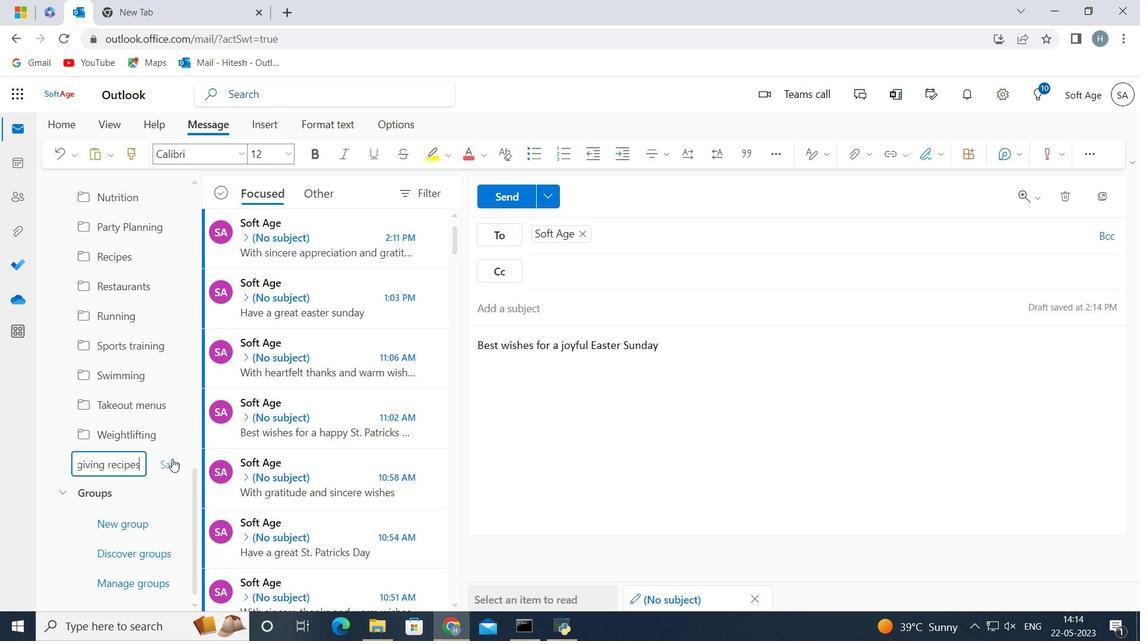 
Action: Mouse moved to (494, 200)
Screenshot: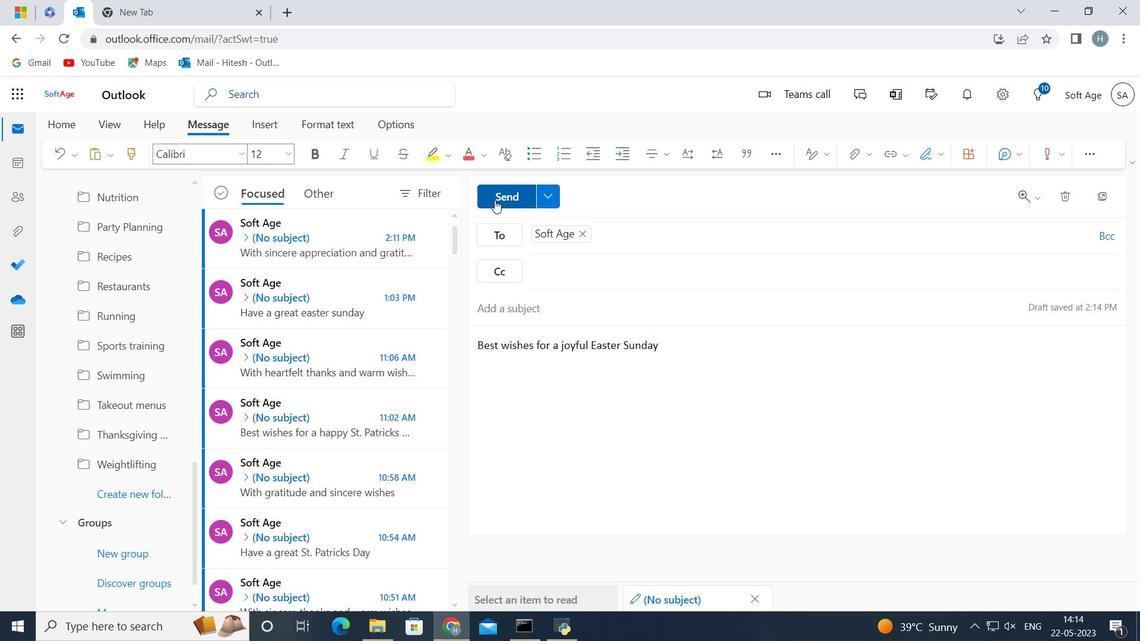 
Action: Mouse pressed left at (494, 200)
Screenshot: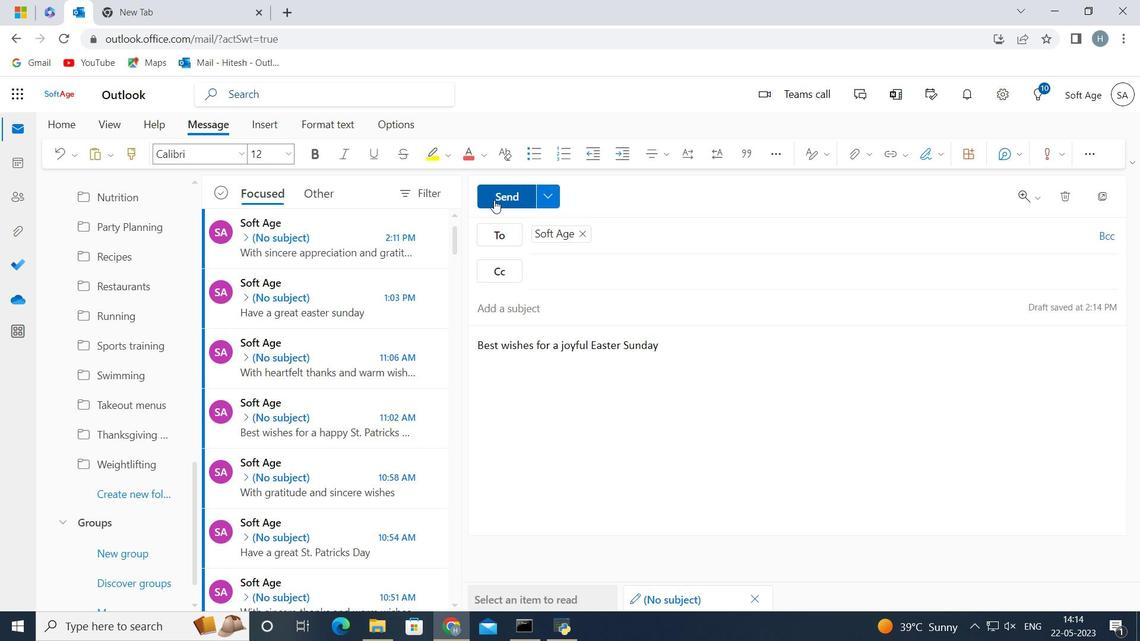 
Action: Mouse moved to (539, 377)
Screenshot: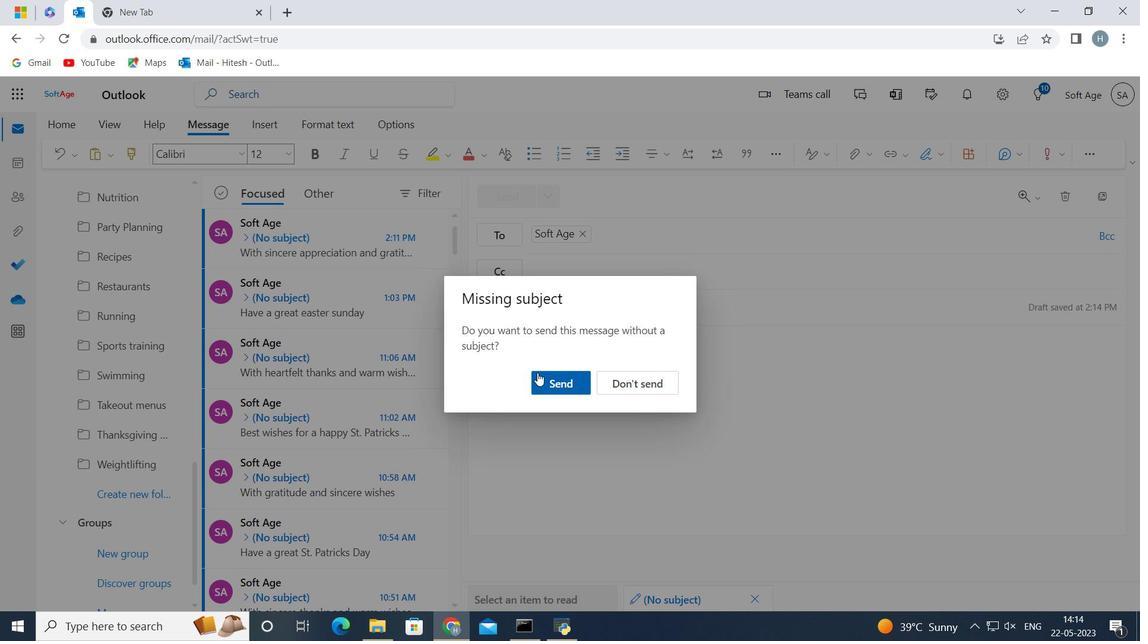 
Action: Mouse pressed left at (539, 377)
Screenshot: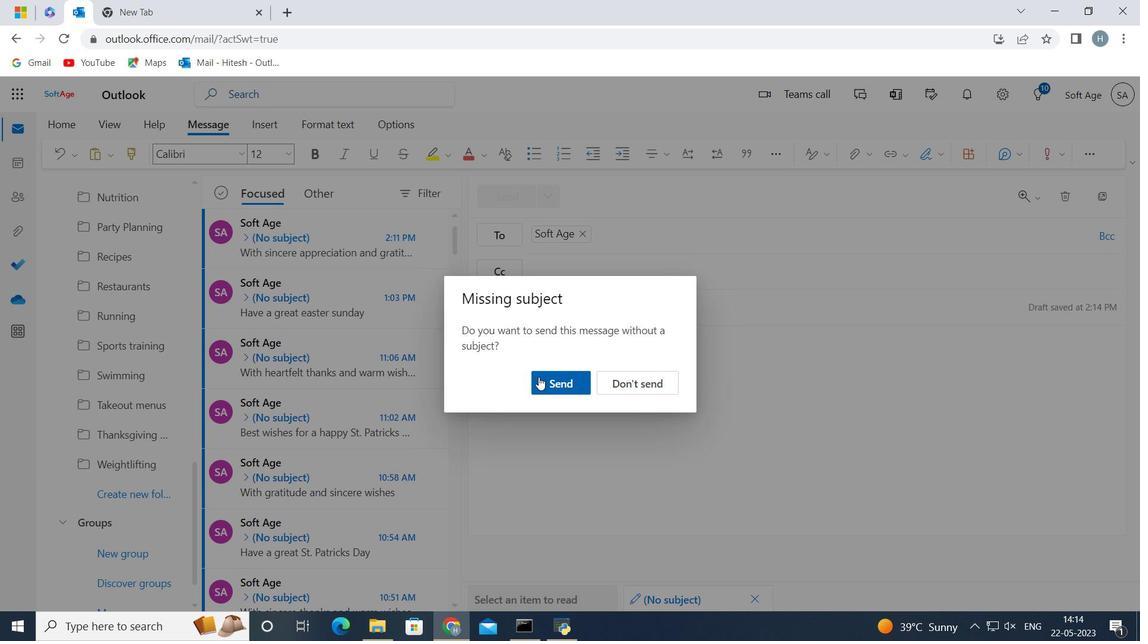 
Action: Mouse moved to (539, 377)
Screenshot: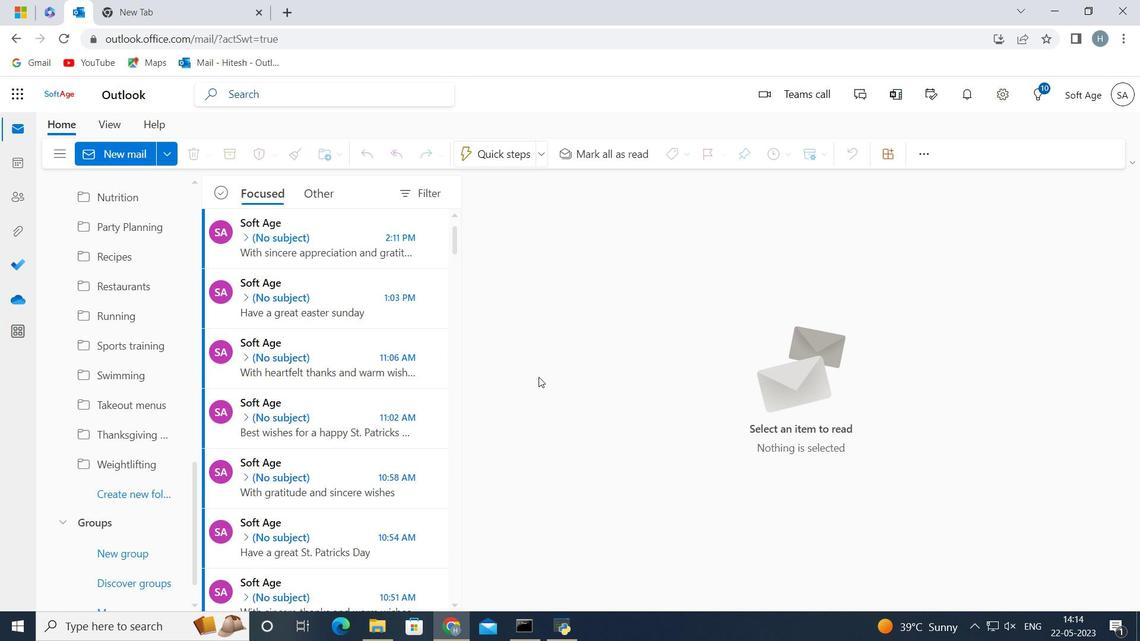 
